 Task: Find connections with filter location Bānki with filter topic #engineeringwith filter profile language Potuguese with filter current company Jubilant Pharmova Limited with filter school Asian College of Teachers- Corporate with filter industry Climate Technology Product Manufacturing with filter service category Customer Support with filter keywords title Plumber
Action: Mouse moved to (599, 80)
Screenshot: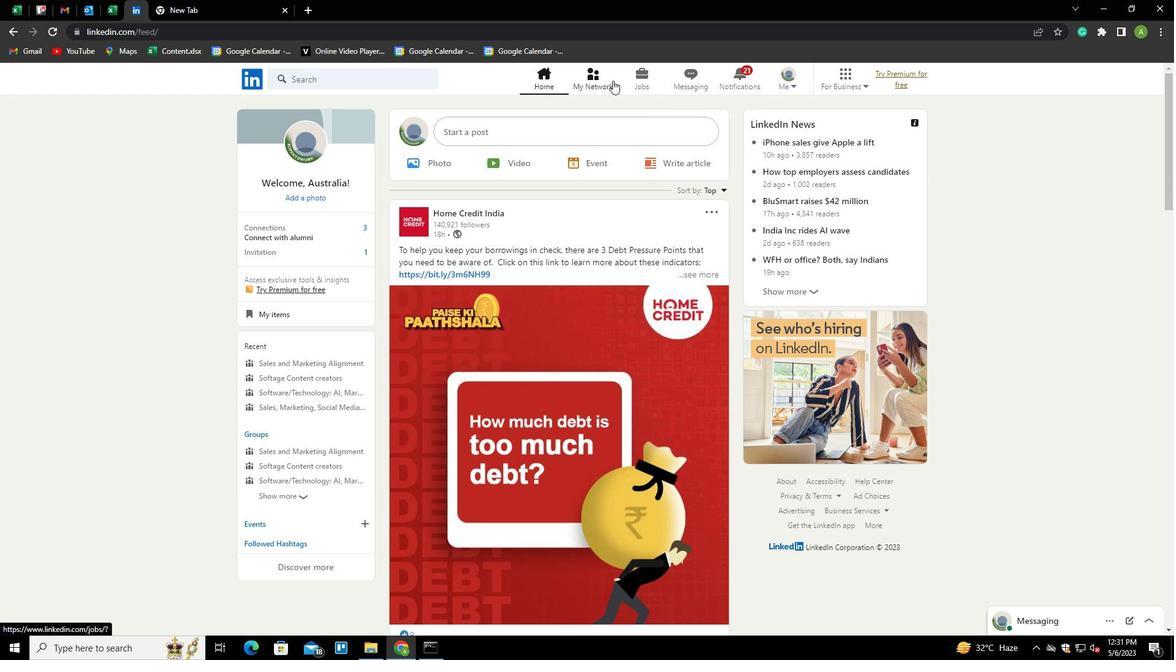 
Action: Mouse pressed left at (599, 80)
Screenshot: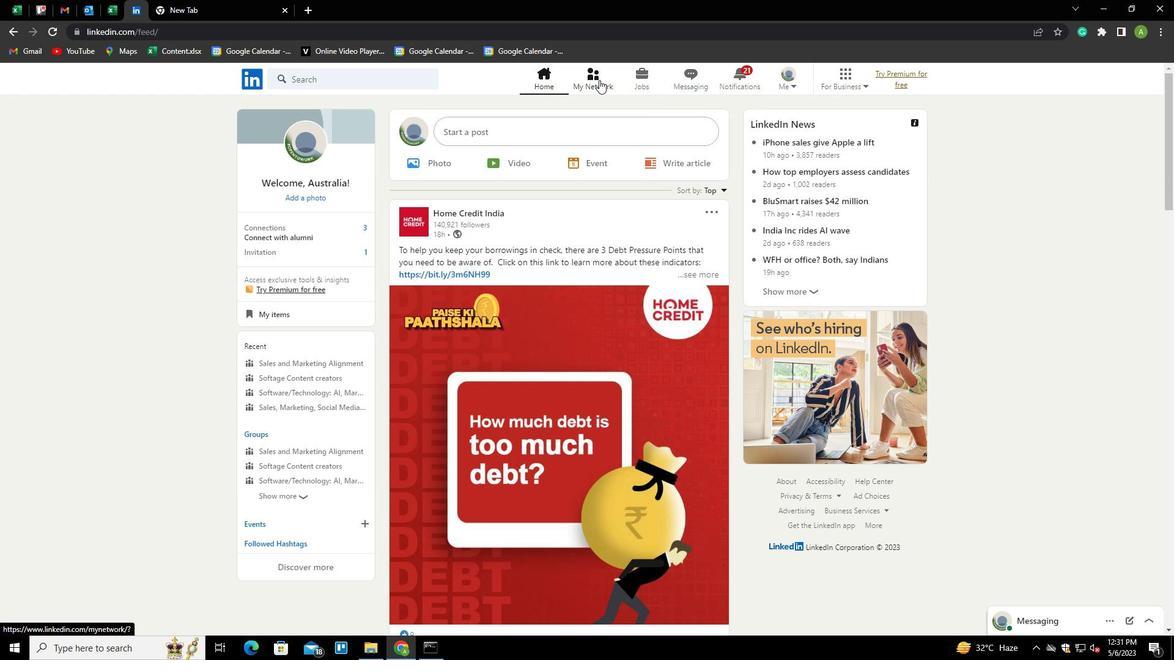 
Action: Mouse moved to (326, 149)
Screenshot: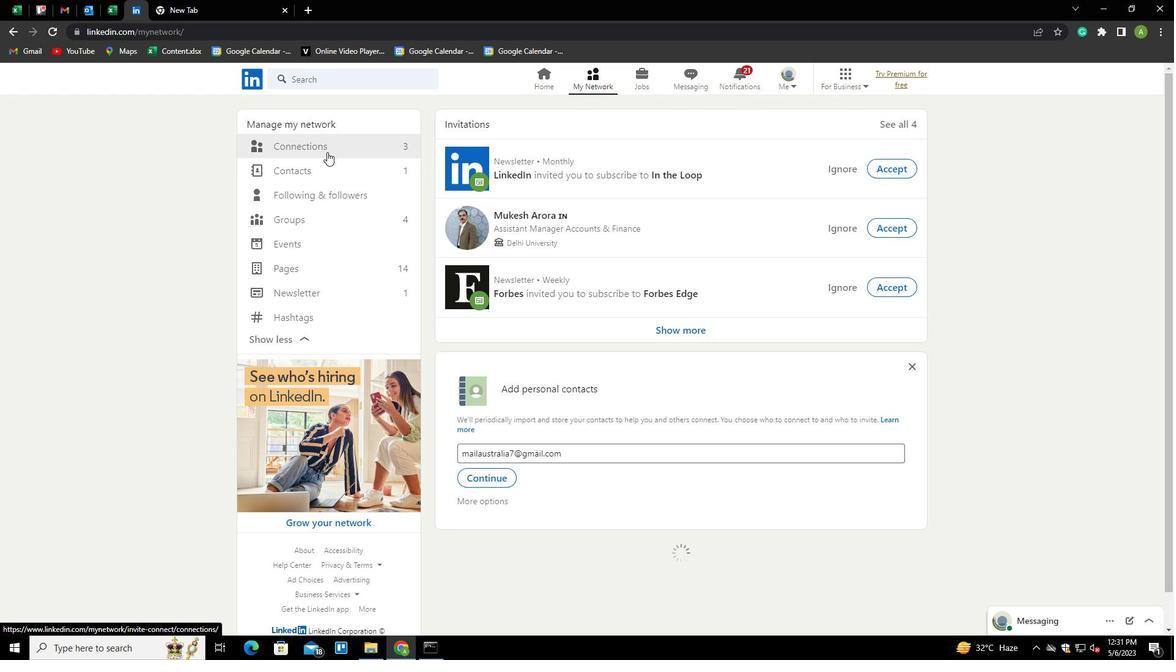 
Action: Mouse pressed left at (326, 149)
Screenshot: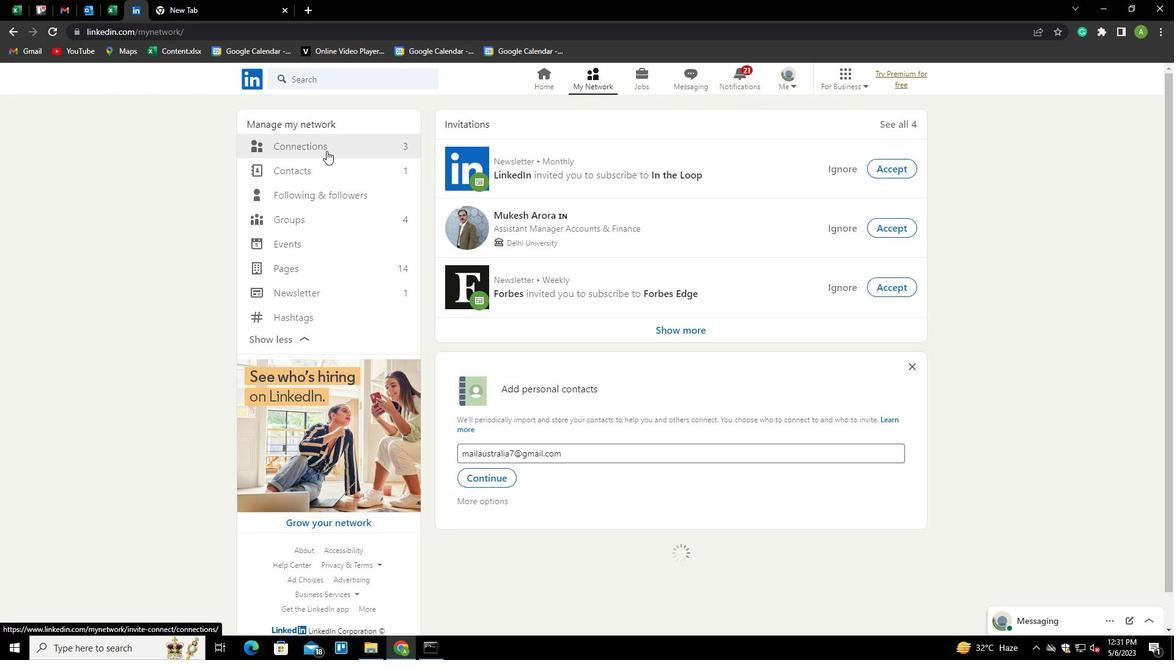 
Action: Mouse moved to (663, 144)
Screenshot: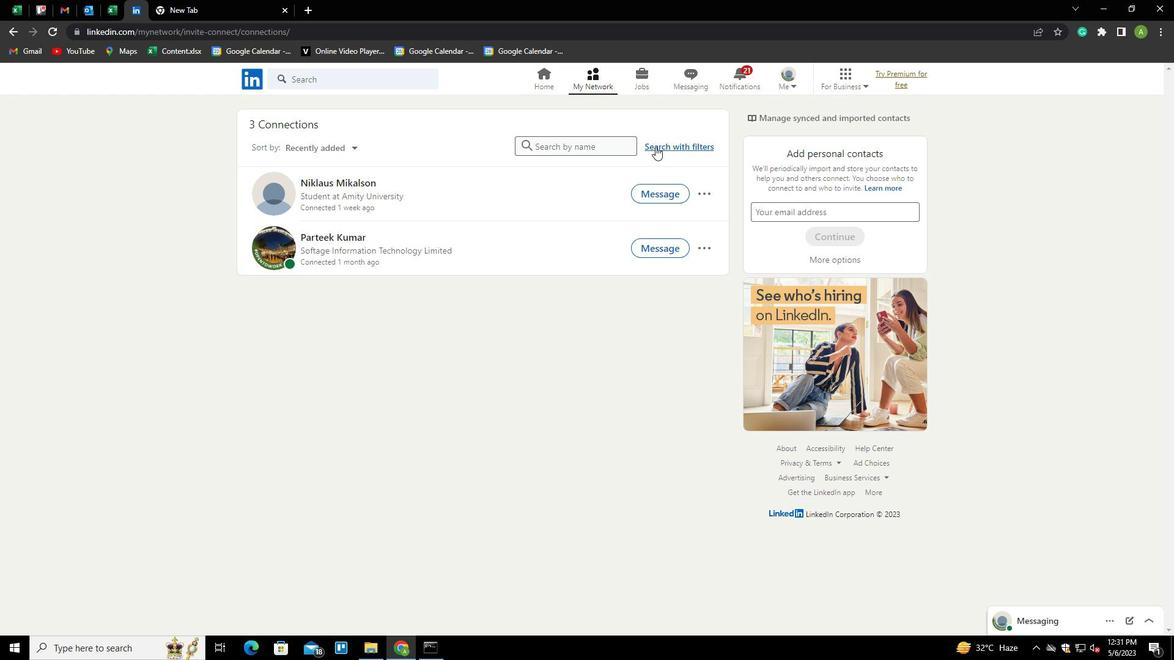 
Action: Mouse pressed left at (663, 144)
Screenshot: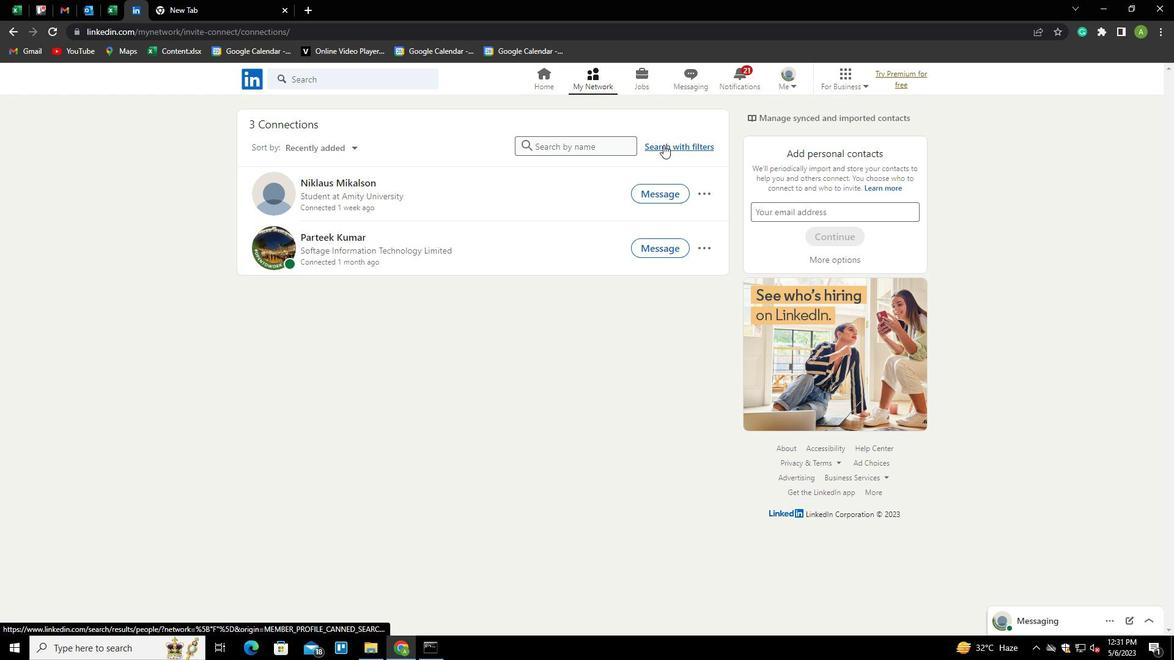 
Action: Mouse moved to (615, 112)
Screenshot: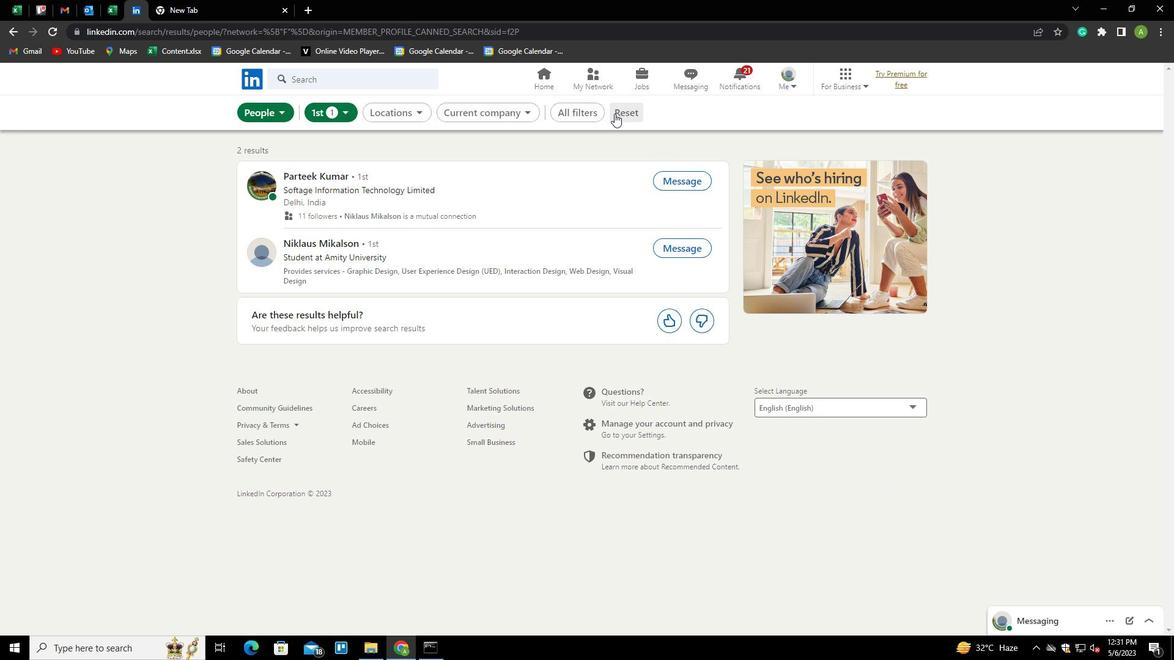
Action: Mouse pressed left at (615, 112)
Screenshot: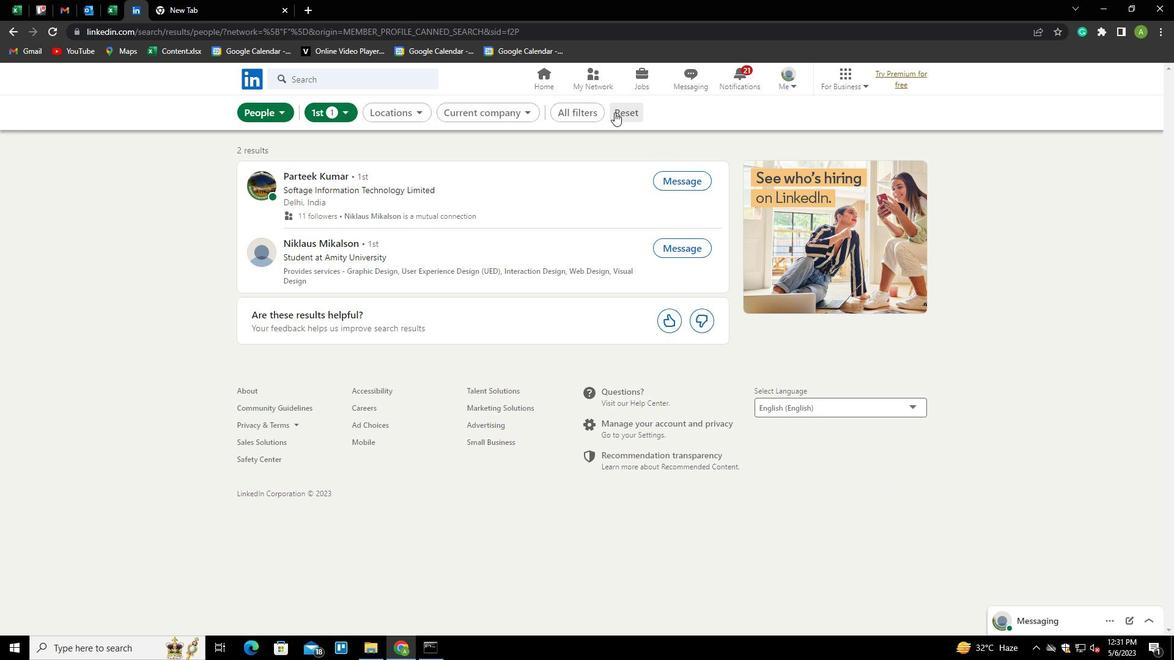 
Action: Mouse moved to (597, 110)
Screenshot: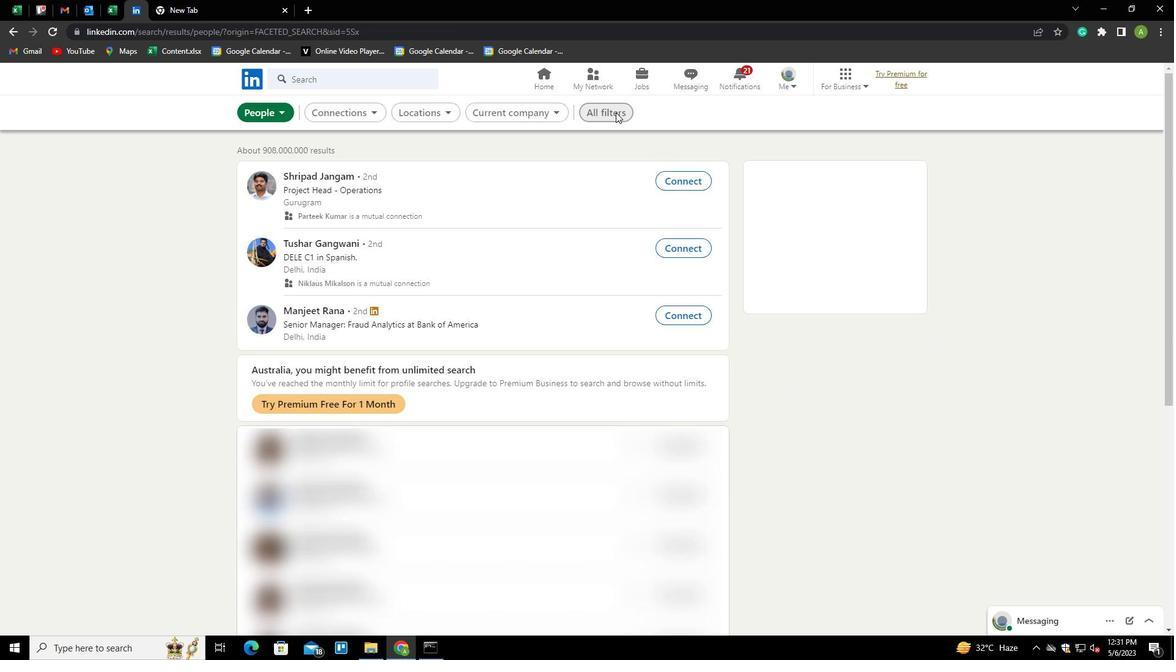 
Action: Mouse pressed left at (597, 110)
Screenshot: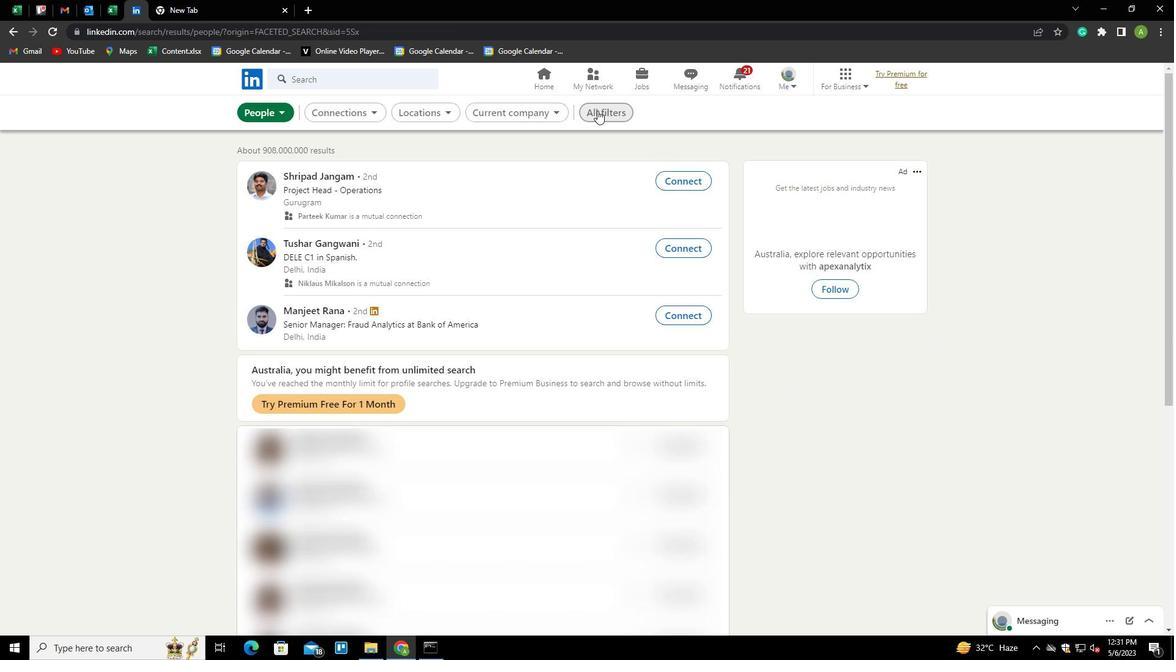
Action: Mouse moved to (895, 297)
Screenshot: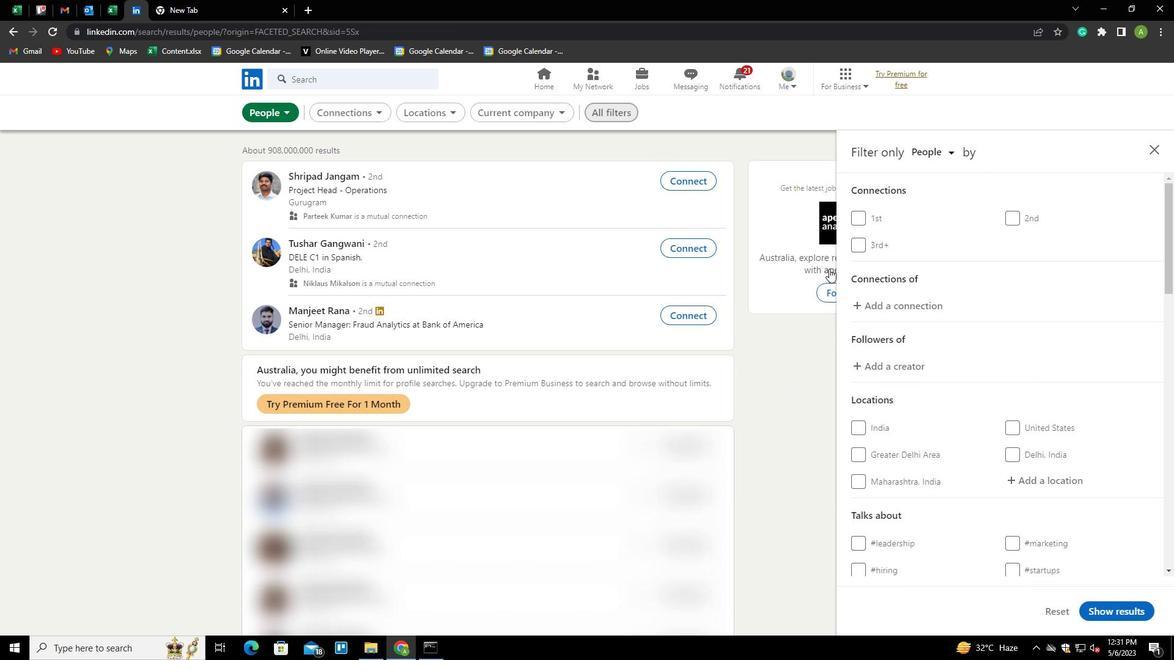 
Action: Mouse scrolled (895, 297) with delta (0, 0)
Screenshot: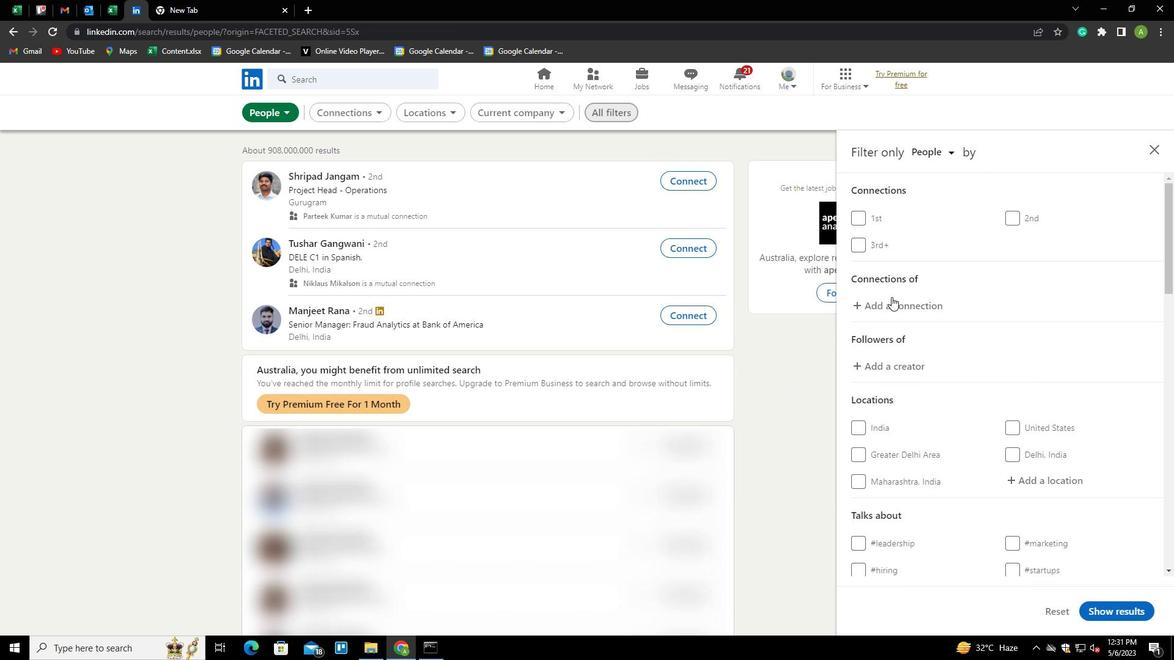 
Action: Mouse scrolled (895, 297) with delta (0, 0)
Screenshot: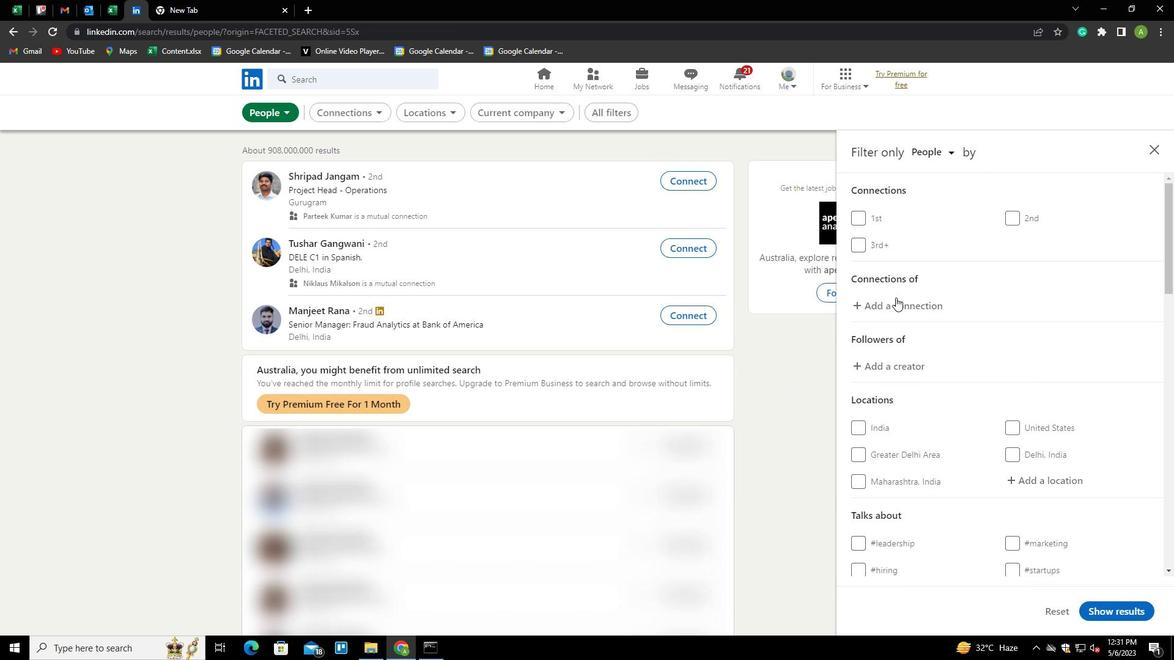 
Action: Mouse moved to (1024, 360)
Screenshot: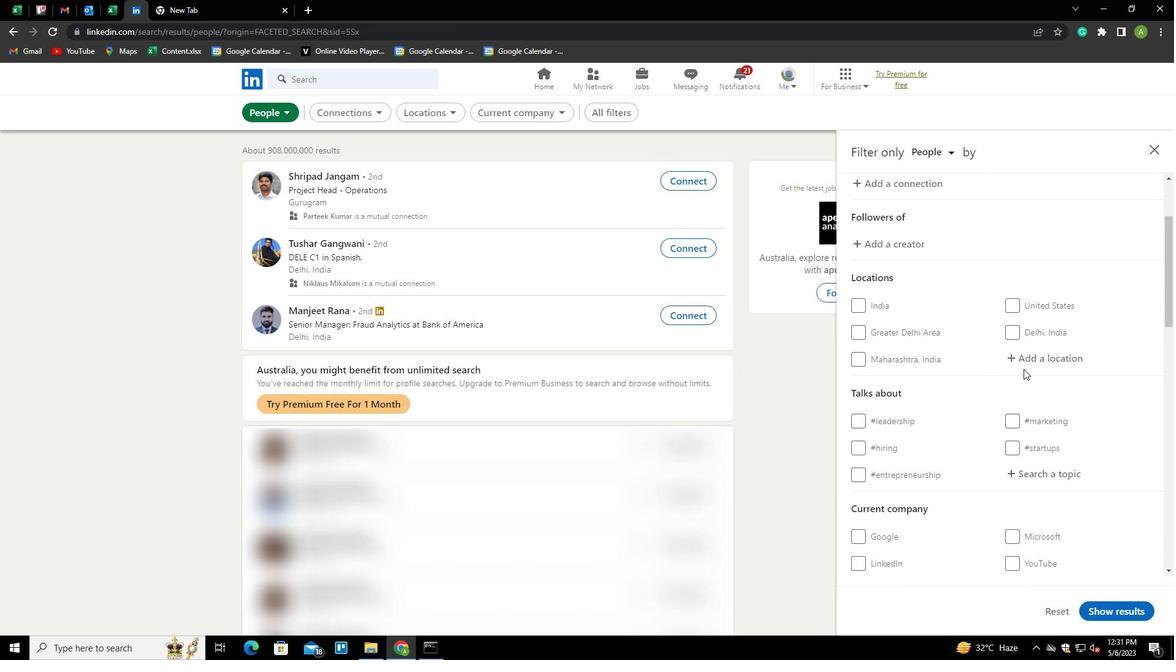 
Action: Mouse pressed left at (1024, 360)
Screenshot: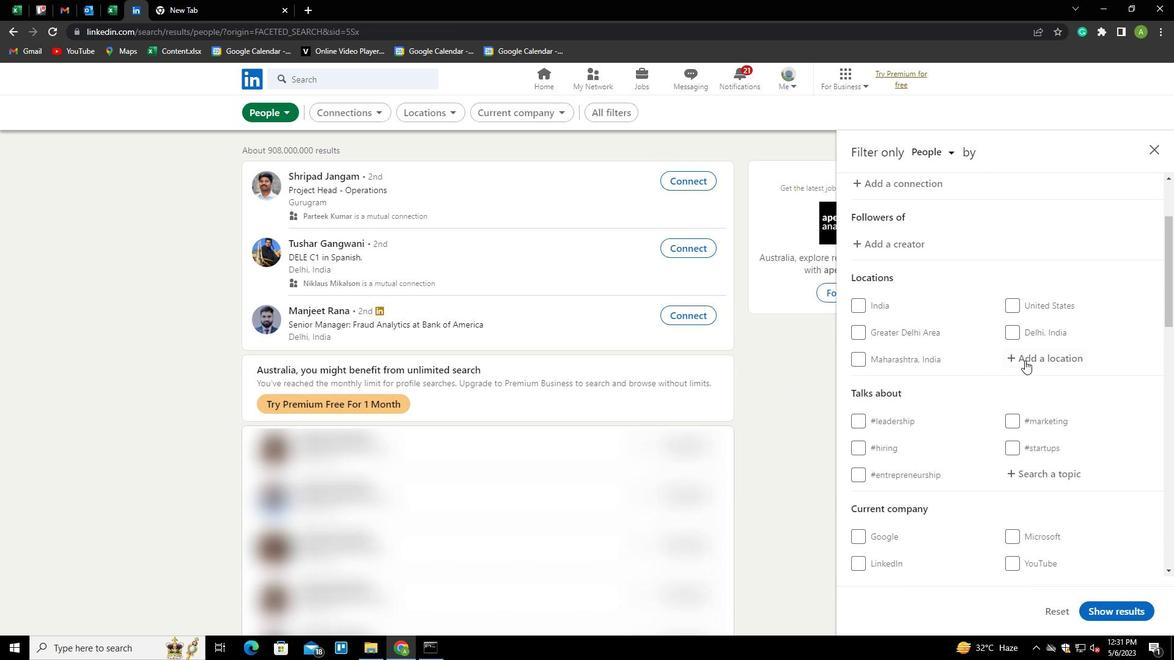 
Action: Mouse moved to (1053, 321)
Screenshot: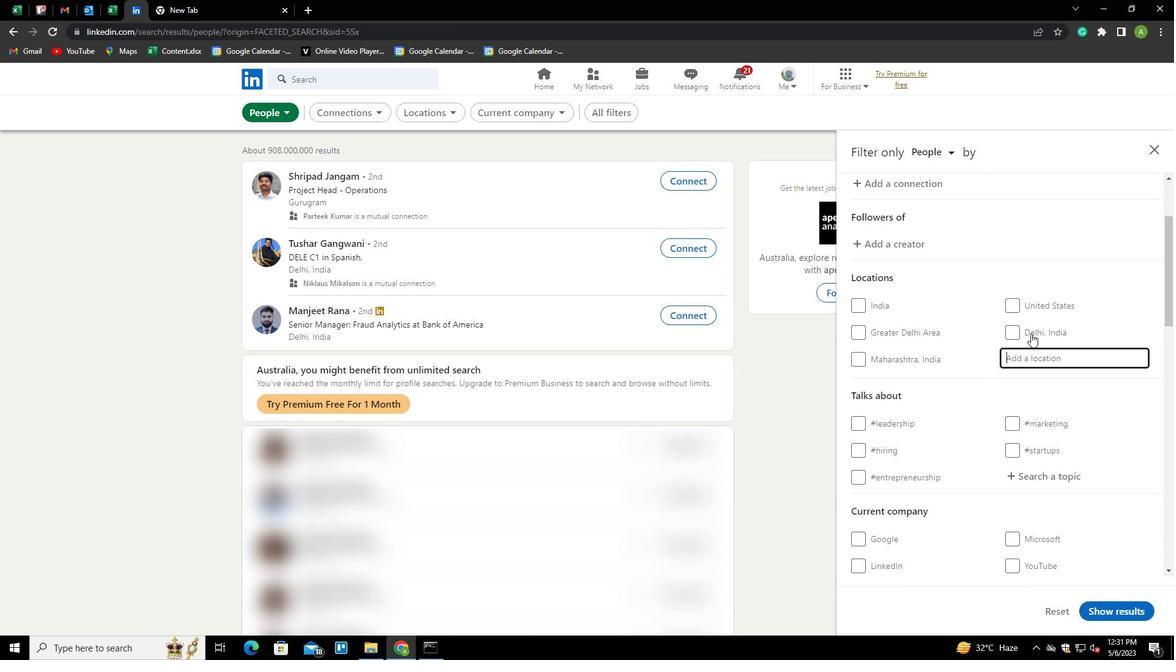
Action: Key pressed <Key.shift>BANKI<Key.down><Key.enter>
Screenshot: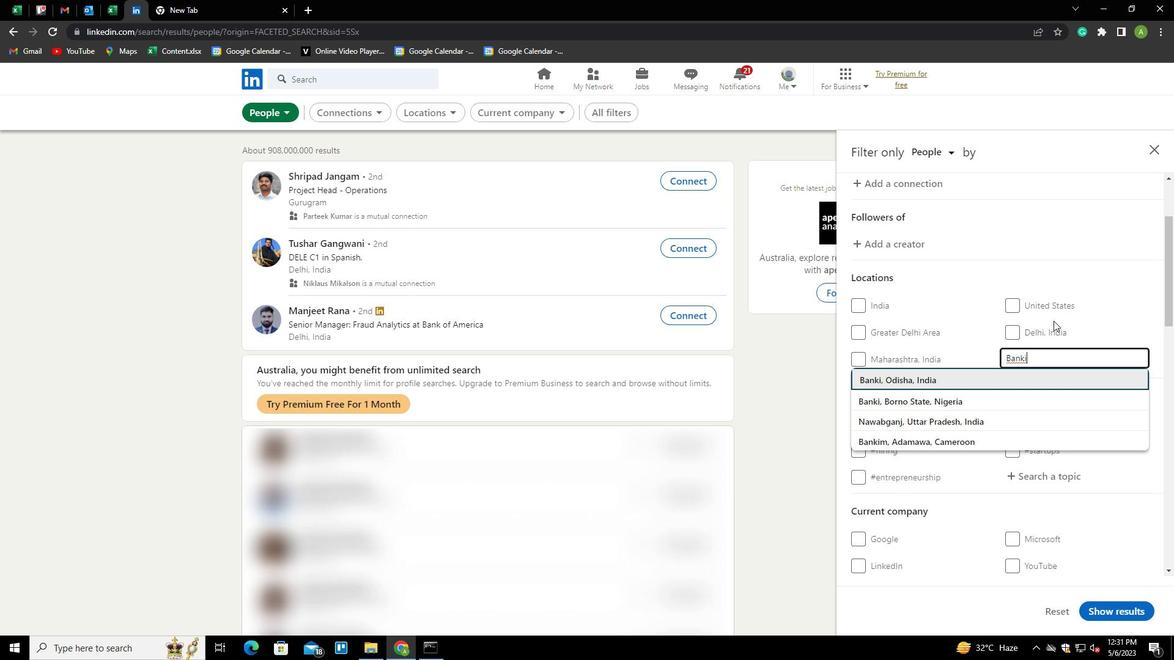 
Action: Mouse scrolled (1053, 320) with delta (0, 0)
Screenshot: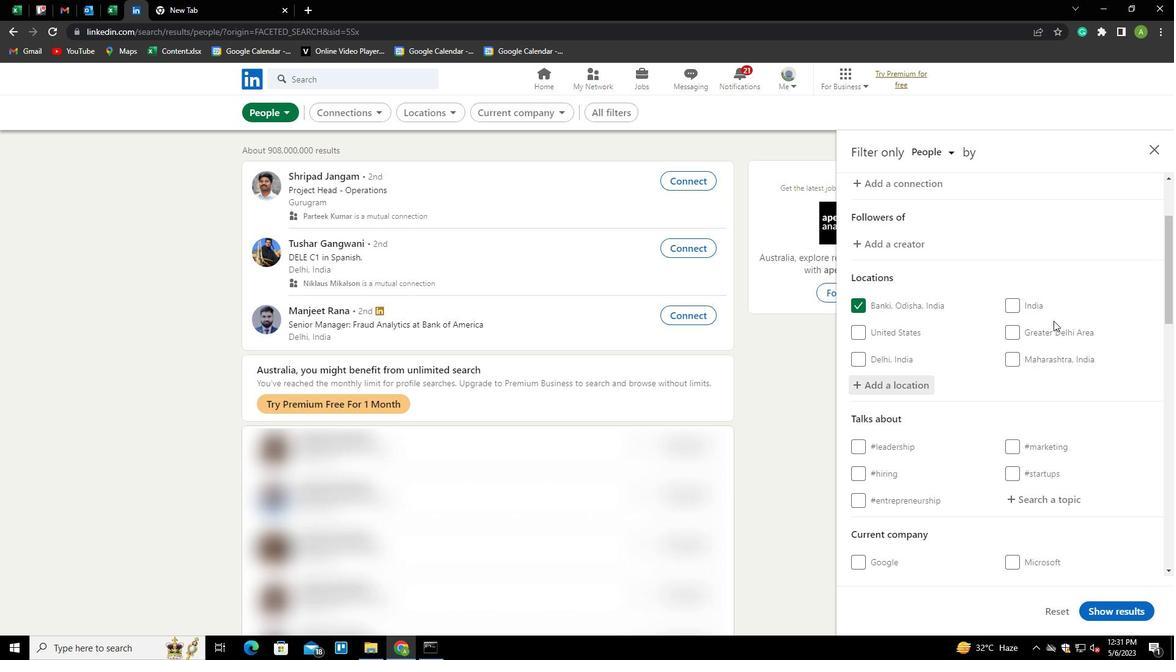 
Action: Mouse scrolled (1053, 320) with delta (0, 0)
Screenshot: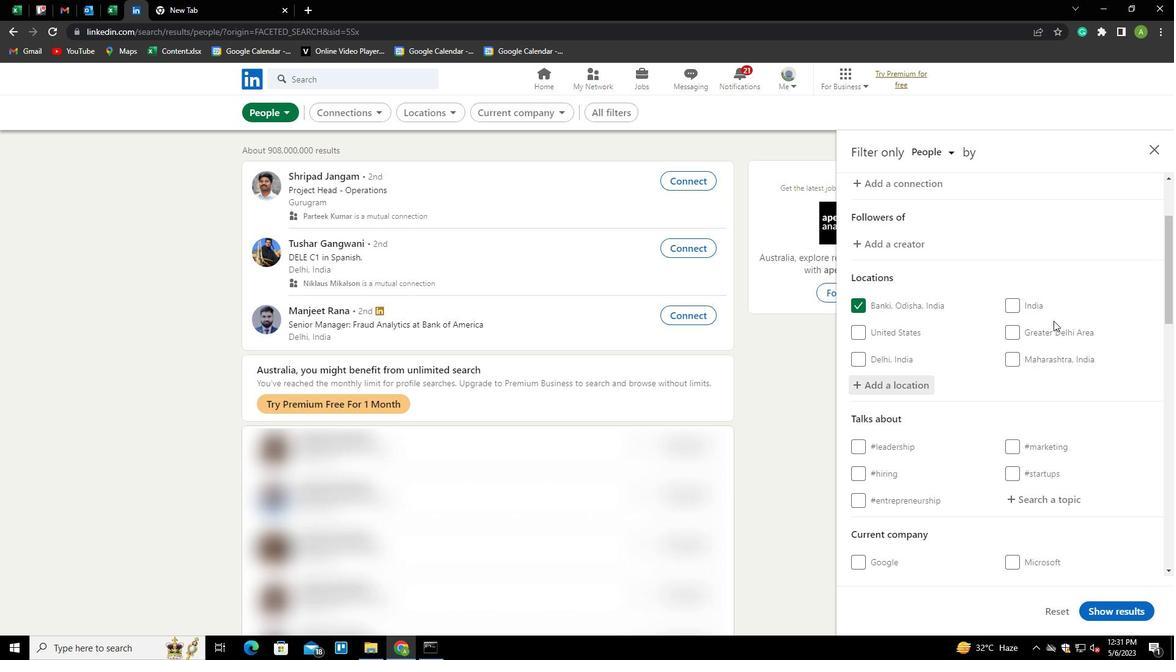 
Action: Mouse moved to (1032, 379)
Screenshot: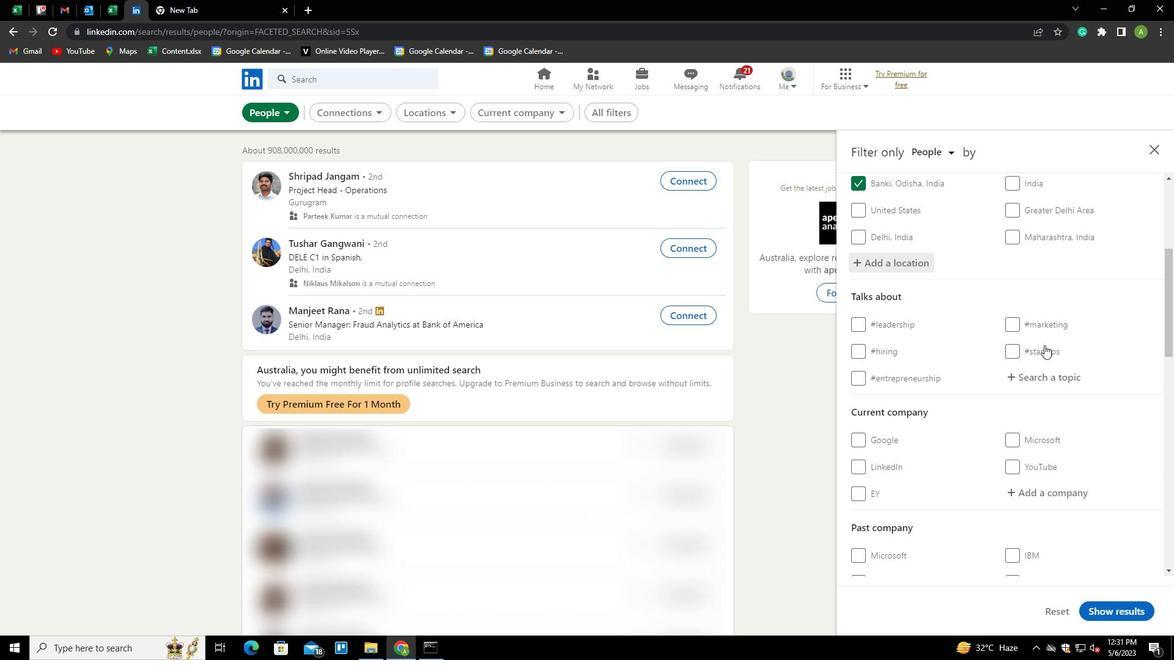 
Action: Mouse pressed left at (1032, 379)
Screenshot: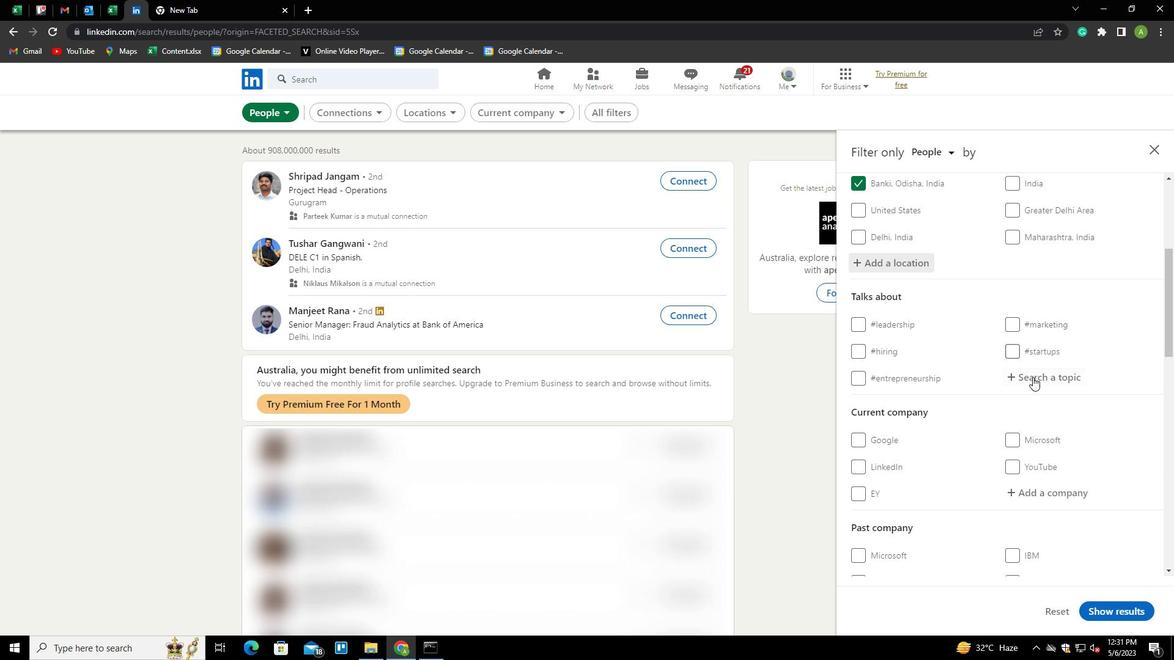 
Action: Mouse moved to (1036, 375)
Screenshot: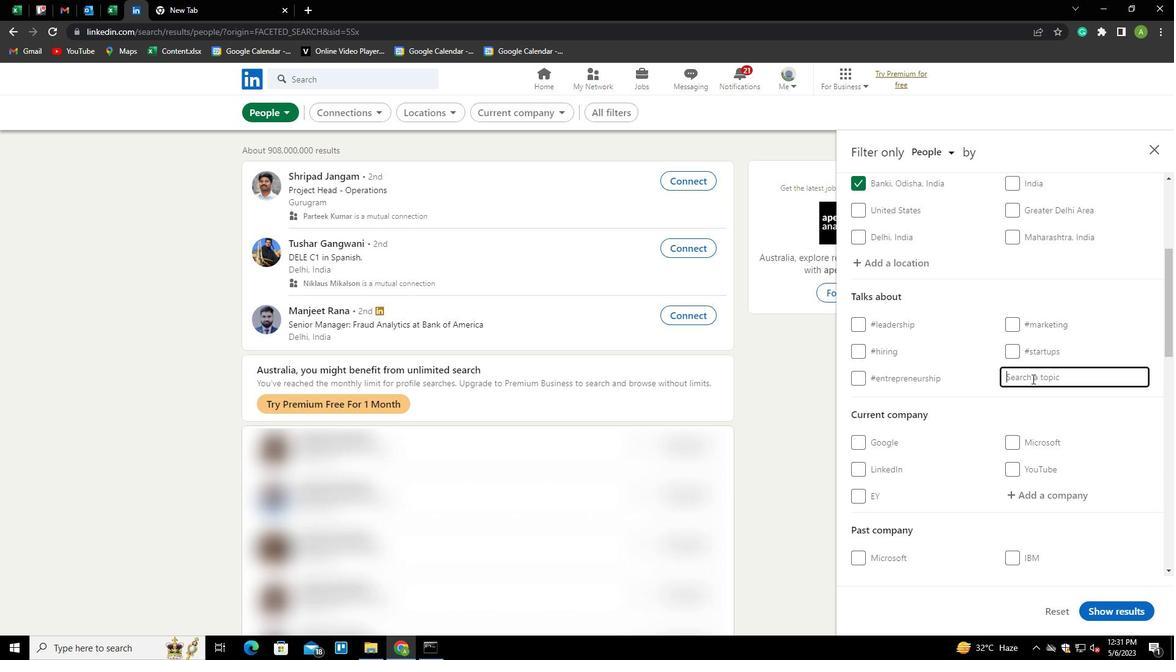 
Action: Key pressed <Key.shift>ENGINEERING<Key.down><Key.enter>
Screenshot: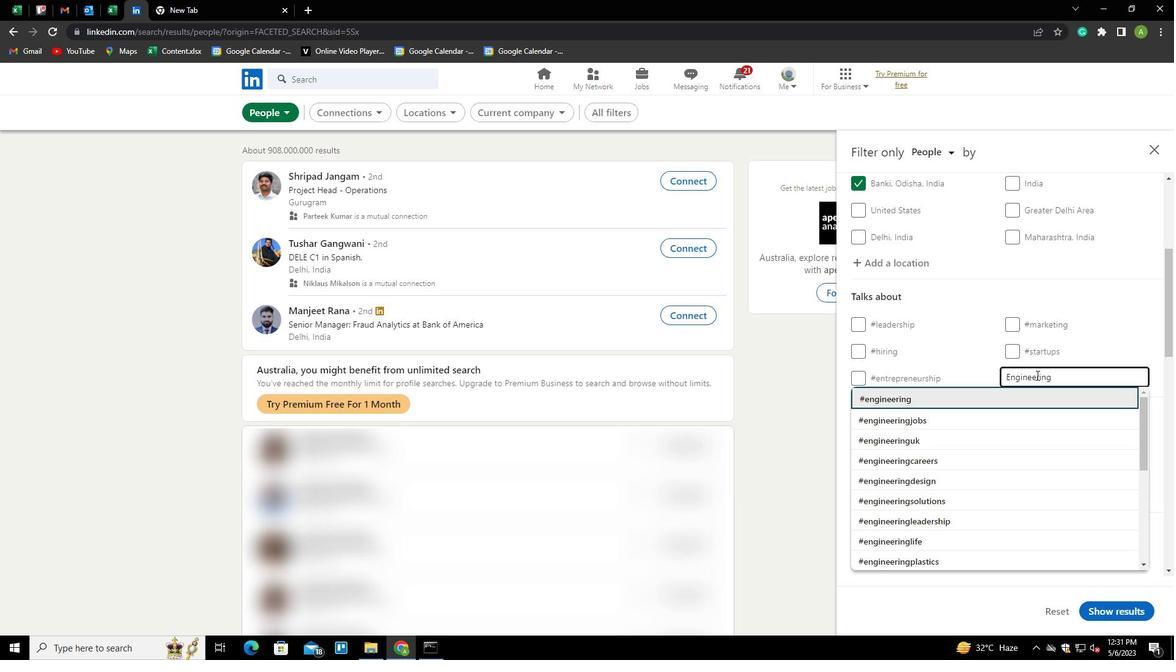 
Action: Mouse scrolled (1036, 374) with delta (0, 0)
Screenshot: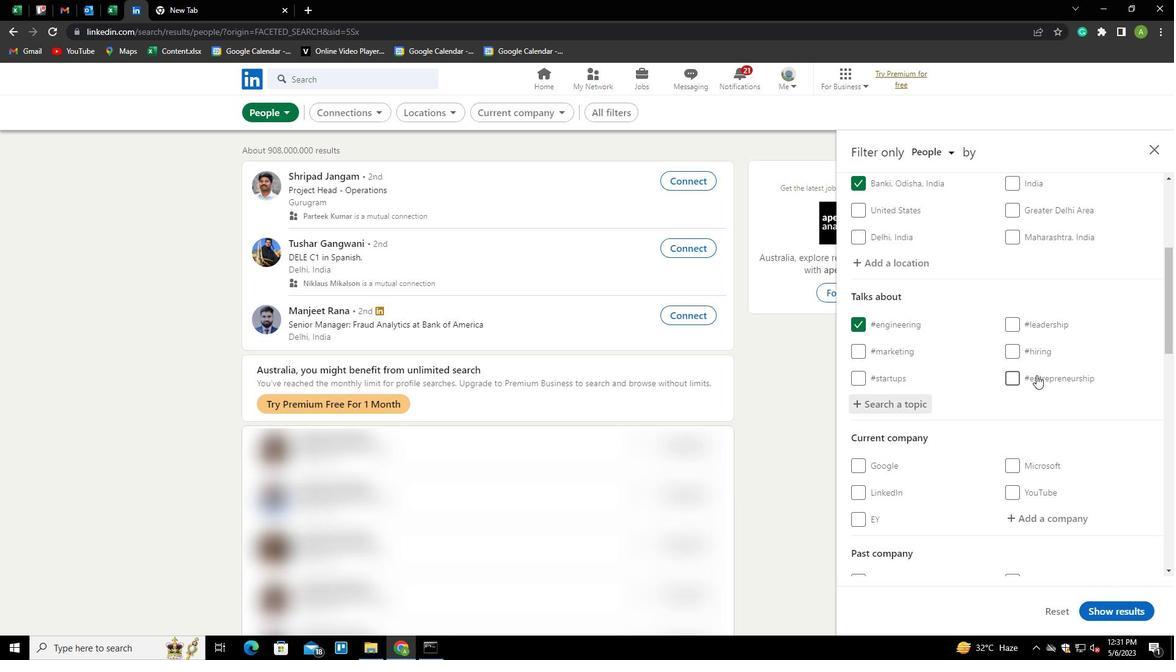 
Action: Mouse scrolled (1036, 374) with delta (0, 0)
Screenshot: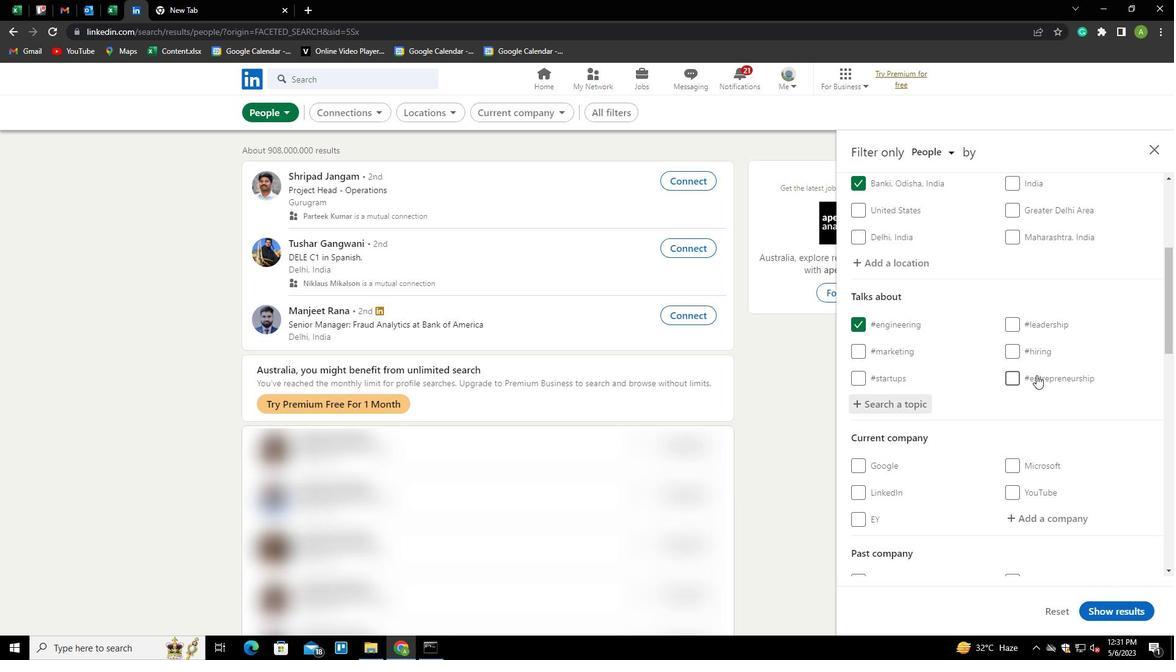 
Action: Mouse moved to (1037, 375)
Screenshot: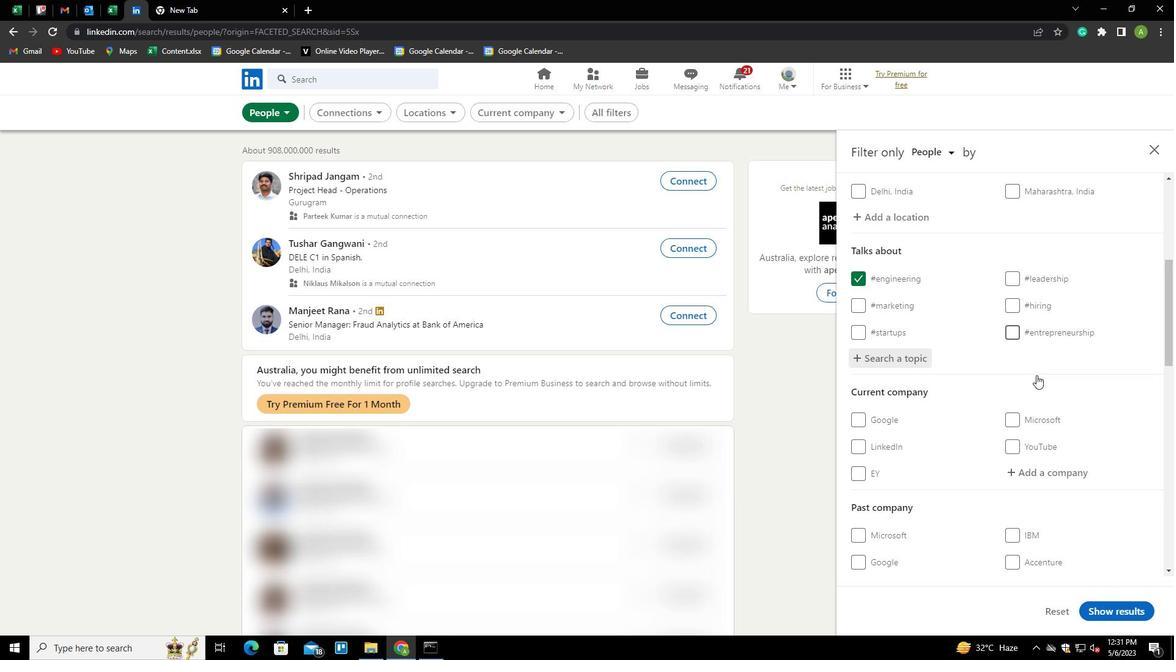 
Action: Mouse scrolled (1037, 374) with delta (0, 0)
Screenshot: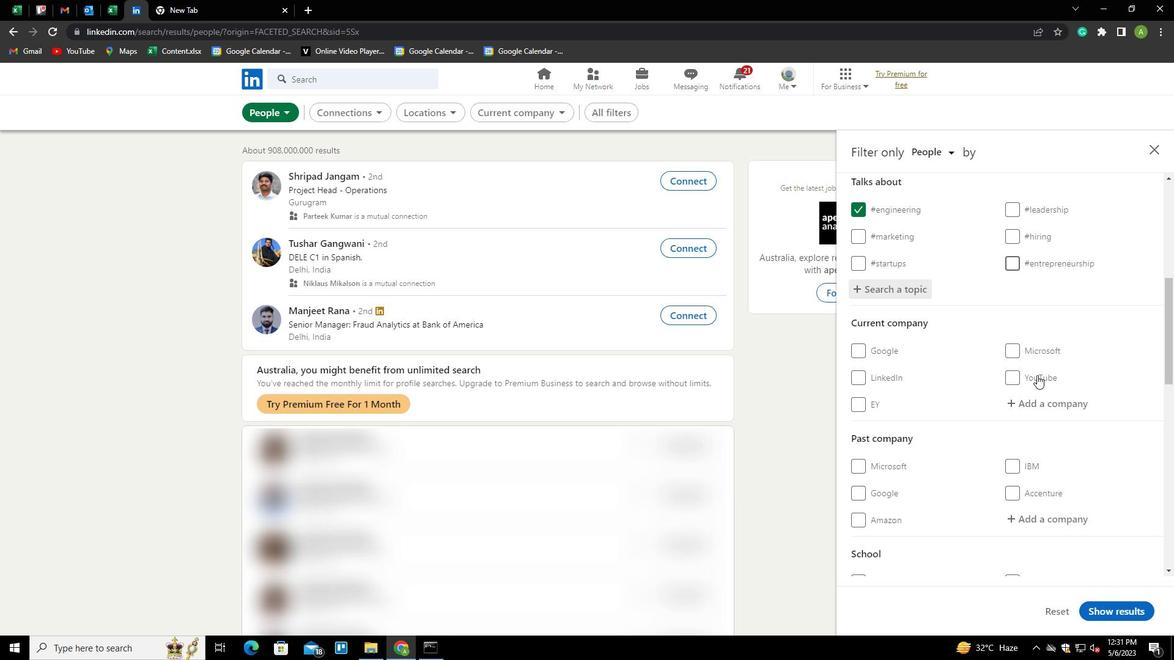 
Action: Mouse scrolled (1037, 374) with delta (0, 0)
Screenshot: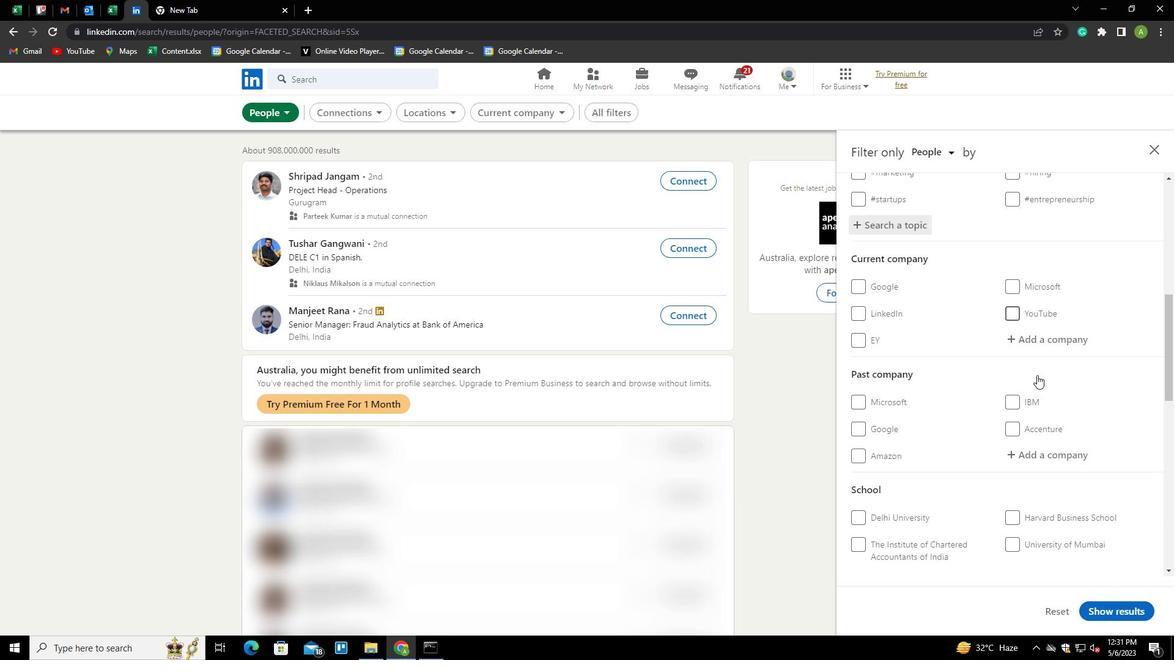 
Action: Mouse scrolled (1037, 374) with delta (0, 0)
Screenshot: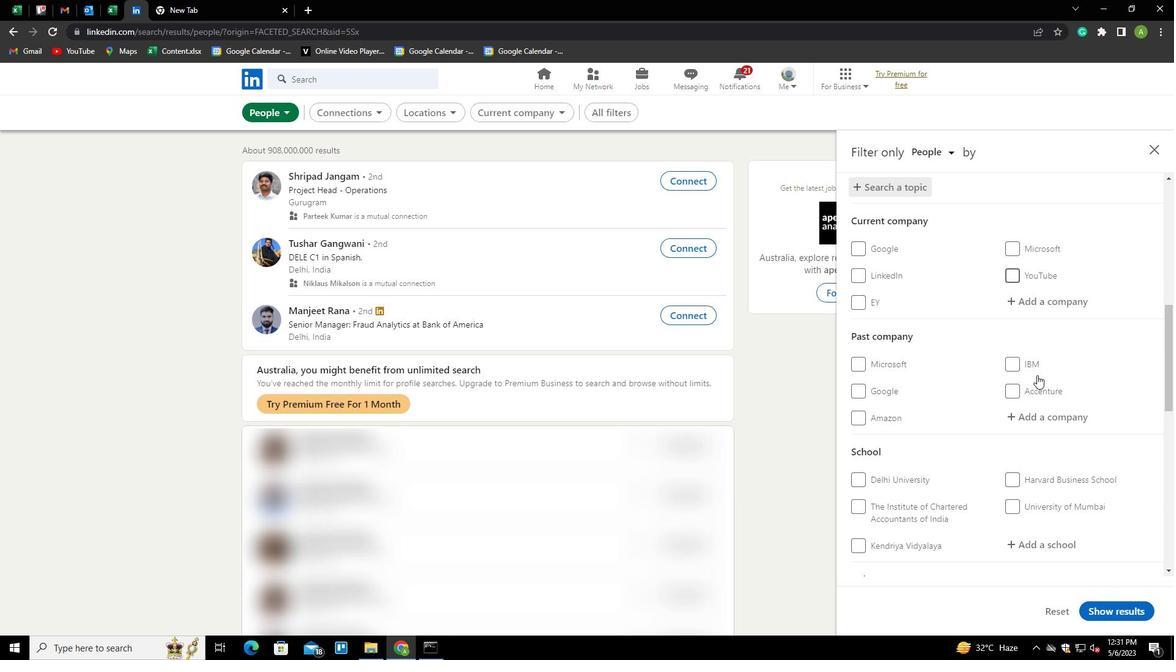 
Action: Mouse scrolled (1037, 374) with delta (0, 0)
Screenshot: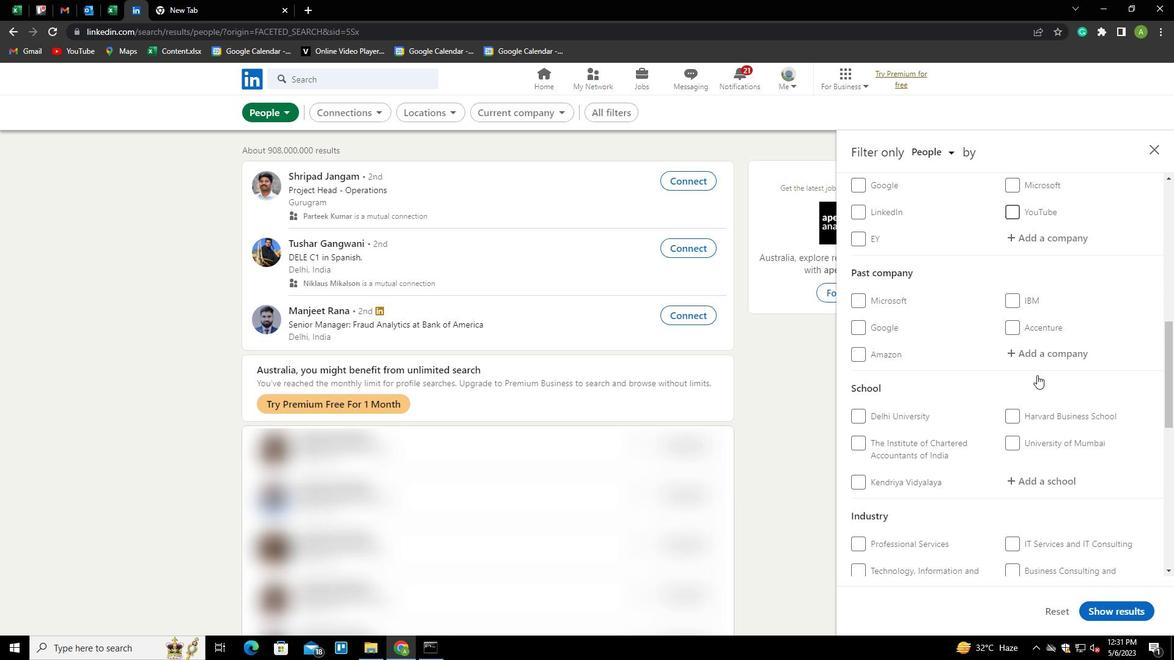 
Action: Mouse scrolled (1037, 374) with delta (0, 0)
Screenshot: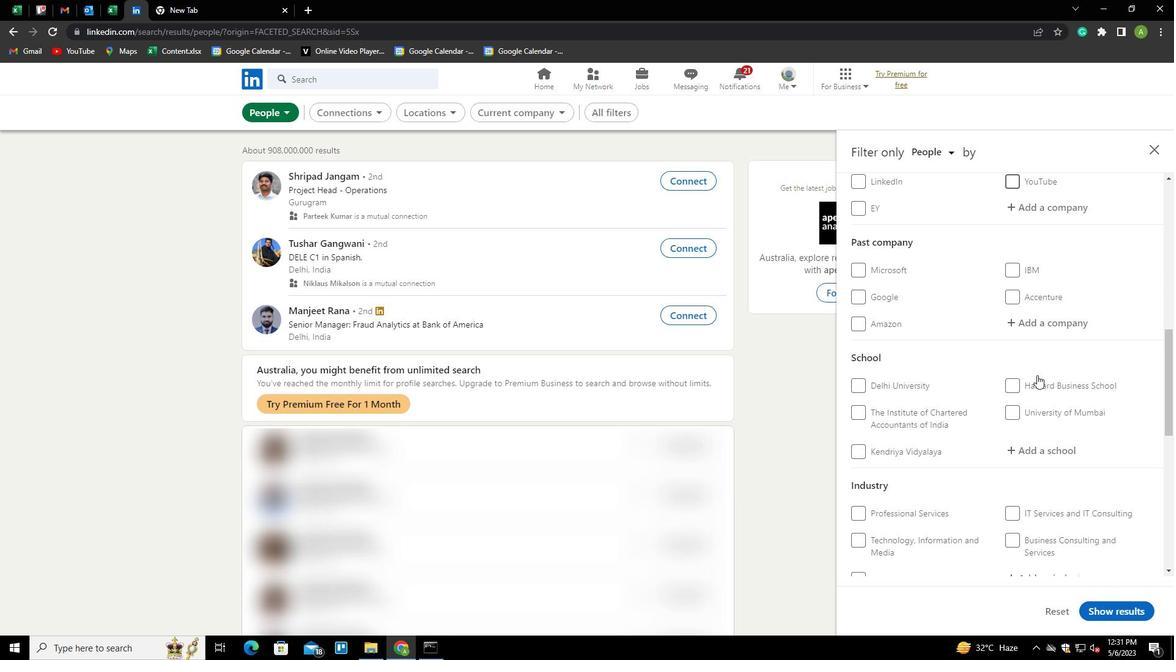 
Action: Mouse scrolled (1037, 374) with delta (0, 0)
Screenshot: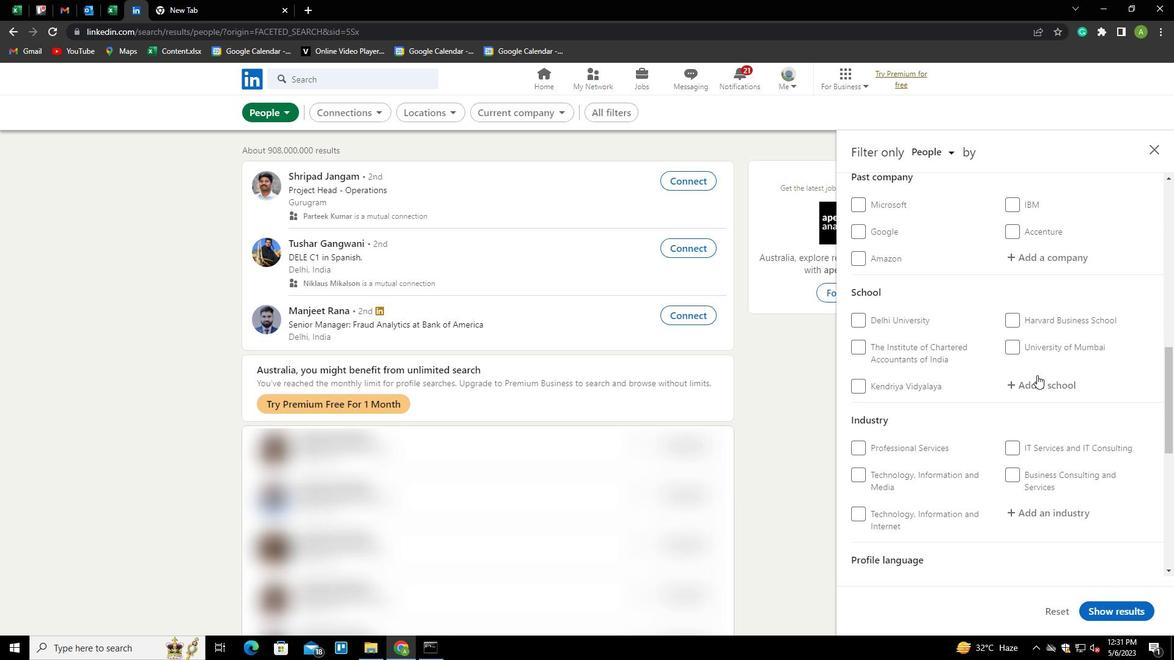 
Action: Mouse moved to (1017, 503)
Screenshot: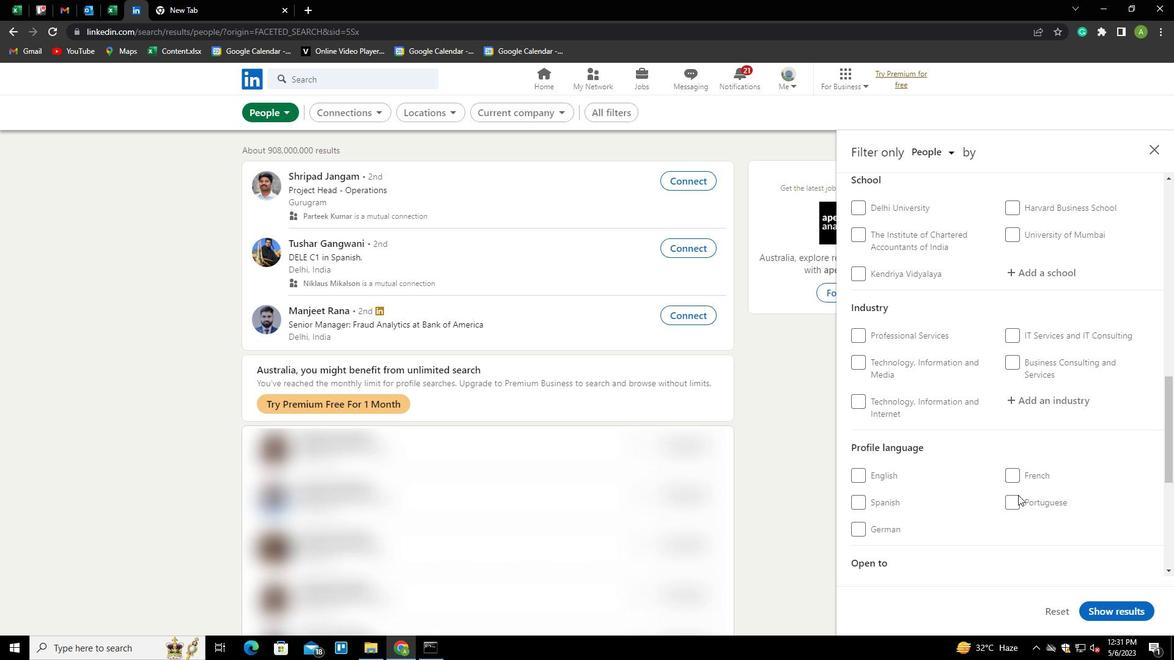 
Action: Mouse pressed left at (1017, 503)
Screenshot: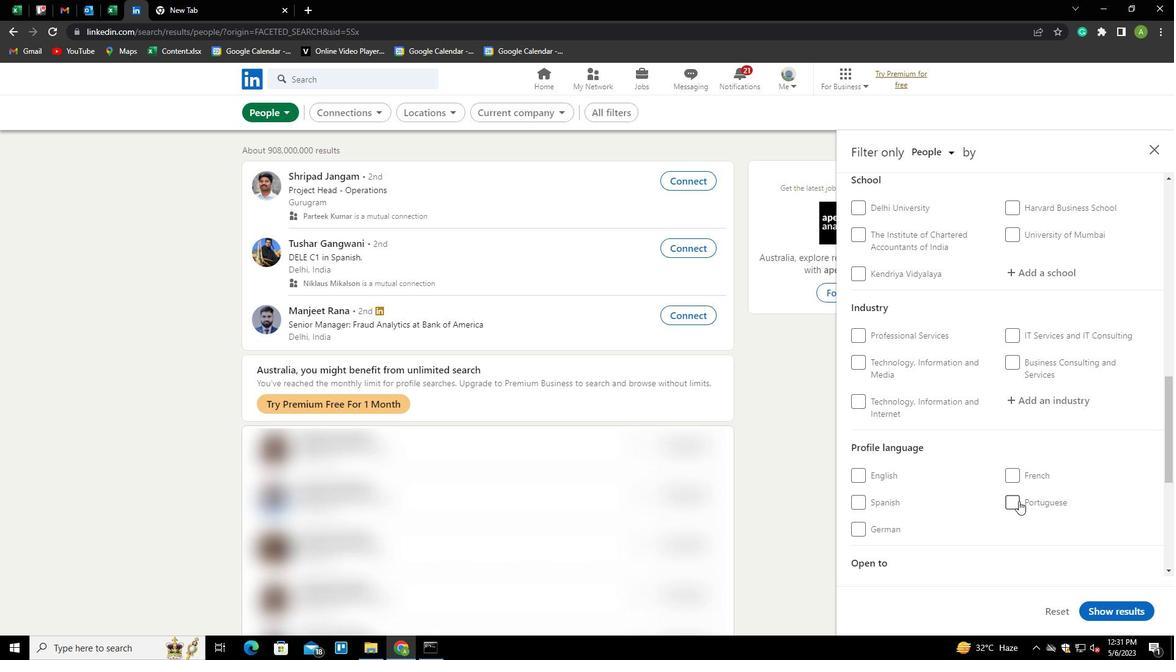 
Action: Mouse moved to (1068, 458)
Screenshot: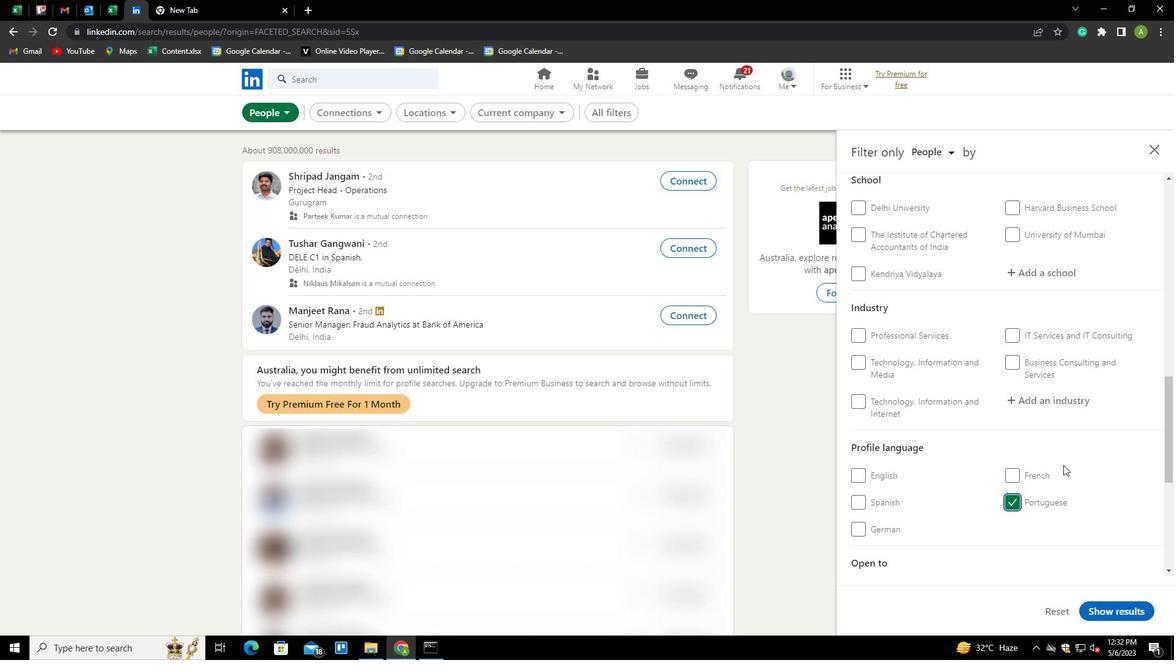 
Action: Mouse scrolled (1068, 458) with delta (0, 0)
Screenshot: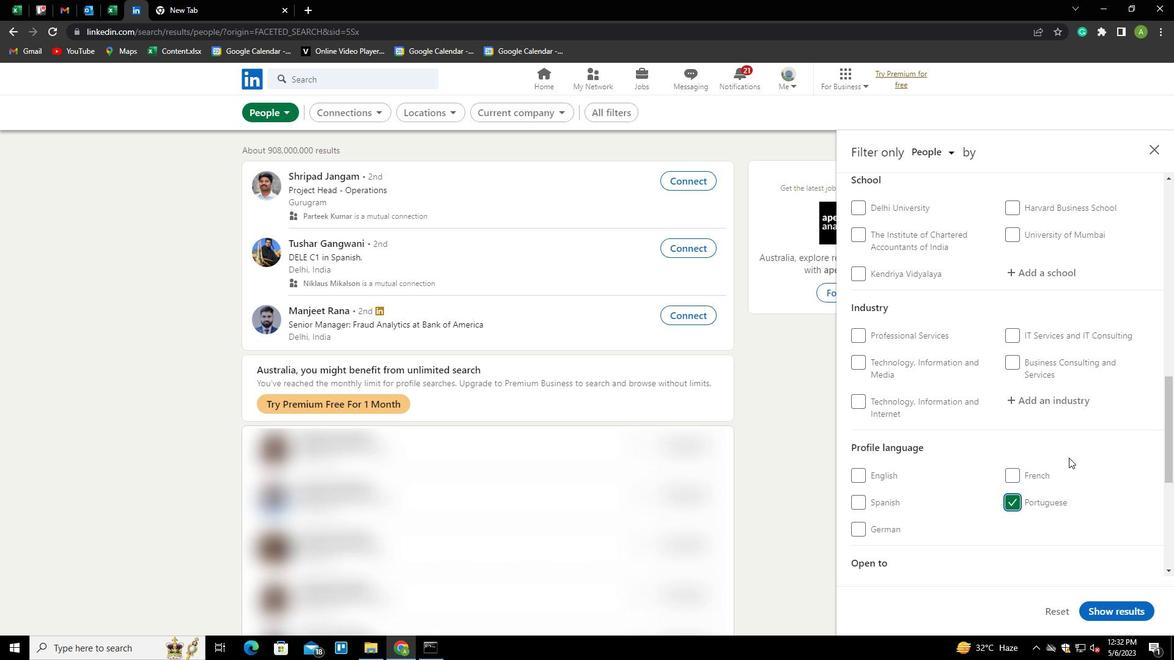 
Action: Mouse scrolled (1068, 458) with delta (0, 0)
Screenshot: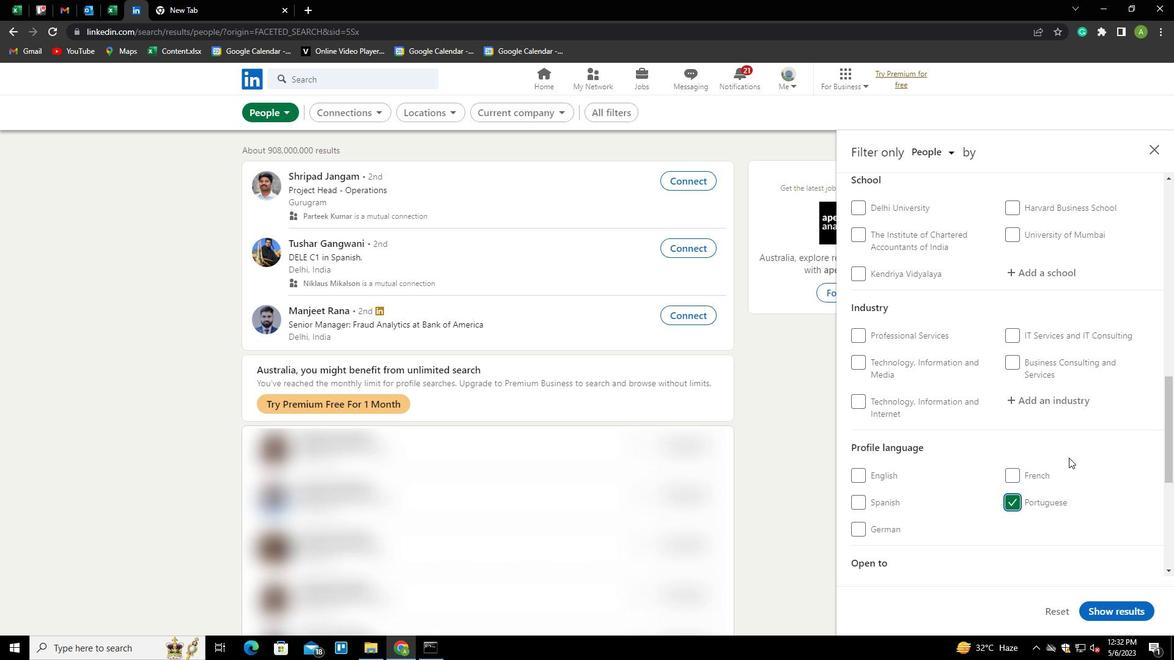 
Action: Mouse scrolled (1068, 458) with delta (0, 0)
Screenshot: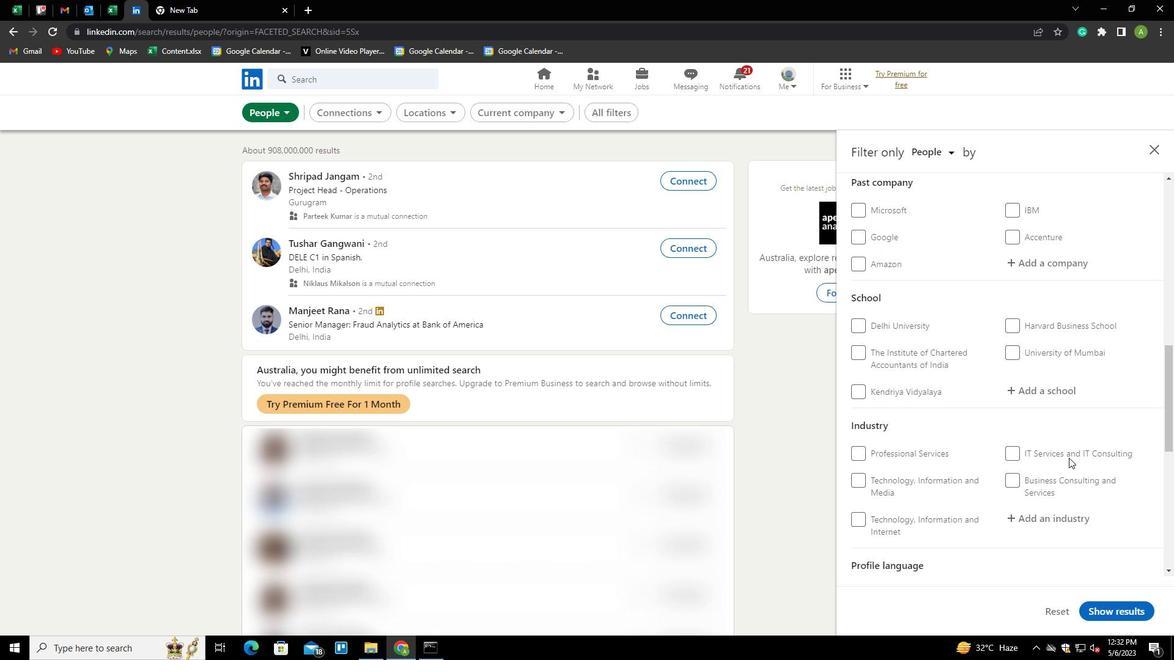 
Action: Mouse scrolled (1068, 458) with delta (0, 0)
Screenshot: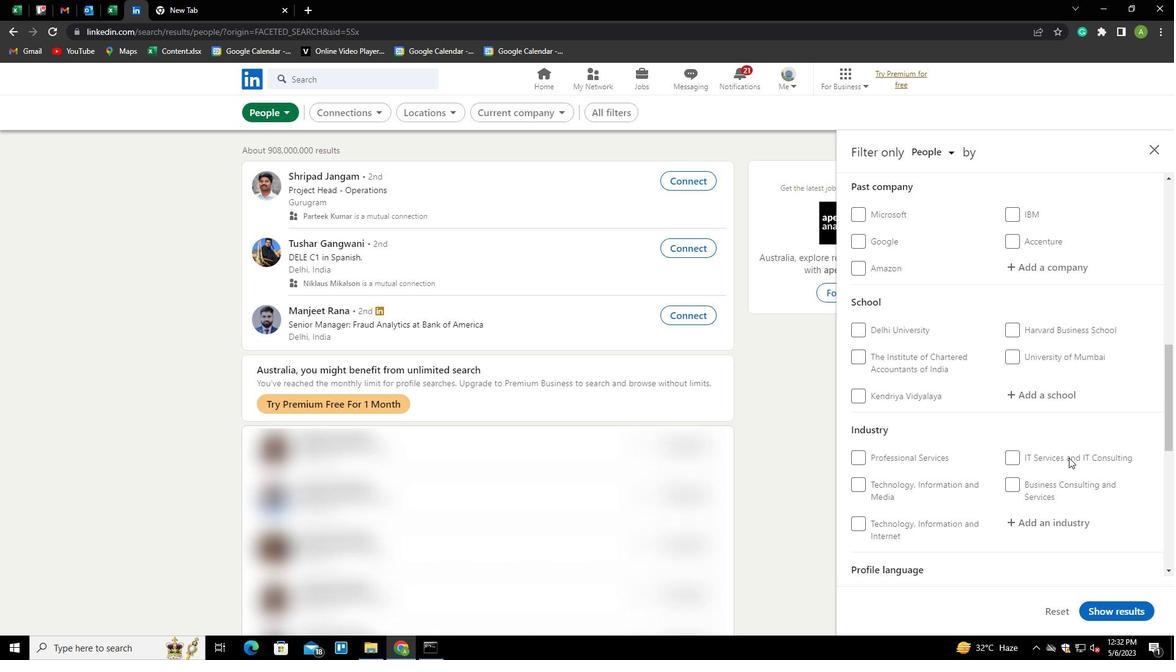 
Action: Mouse scrolled (1068, 458) with delta (0, 0)
Screenshot: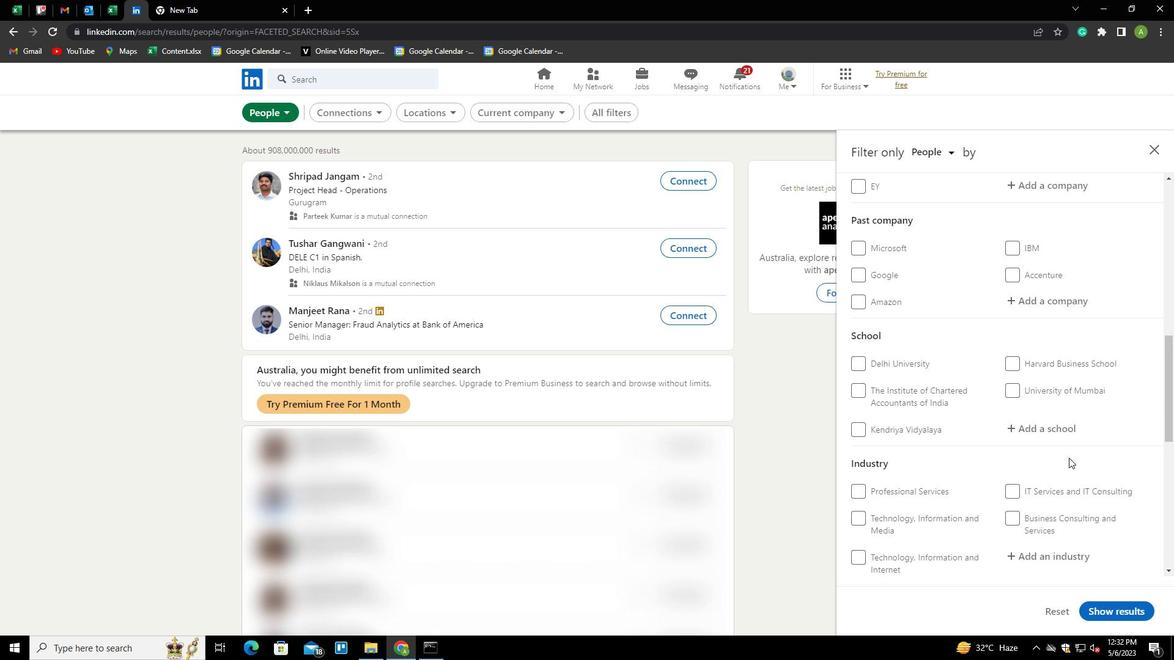 
Action: Mouse moved to (1037, 335)
Screenshot: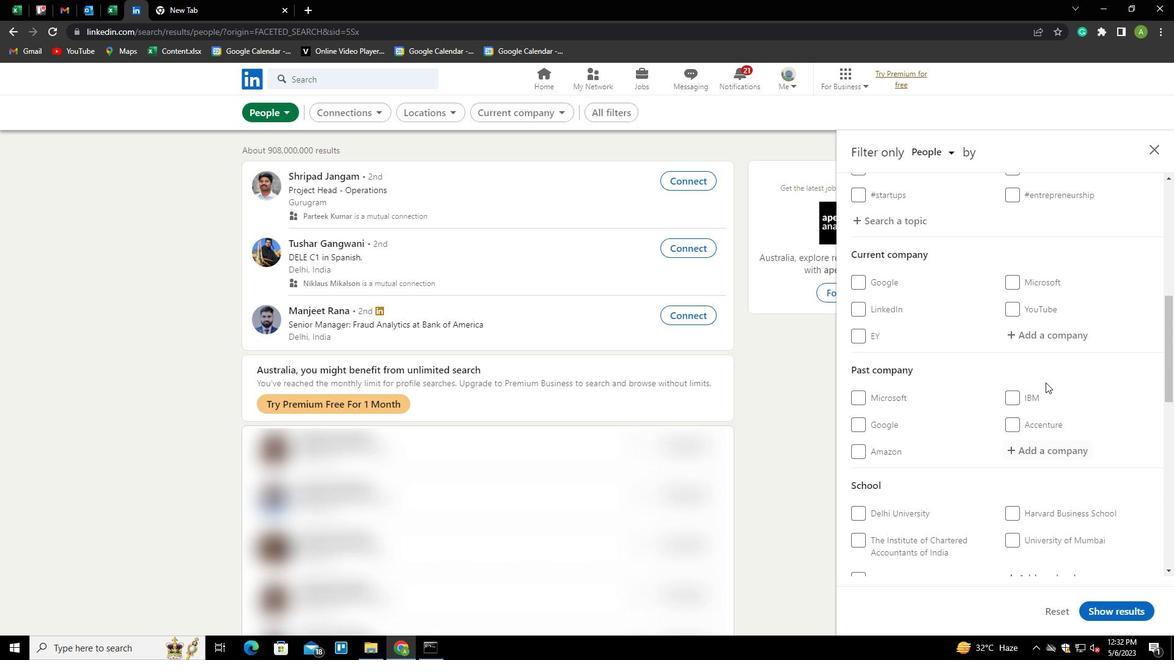 
Action: Mouse pressed left at (1037, 335)
Screenshot: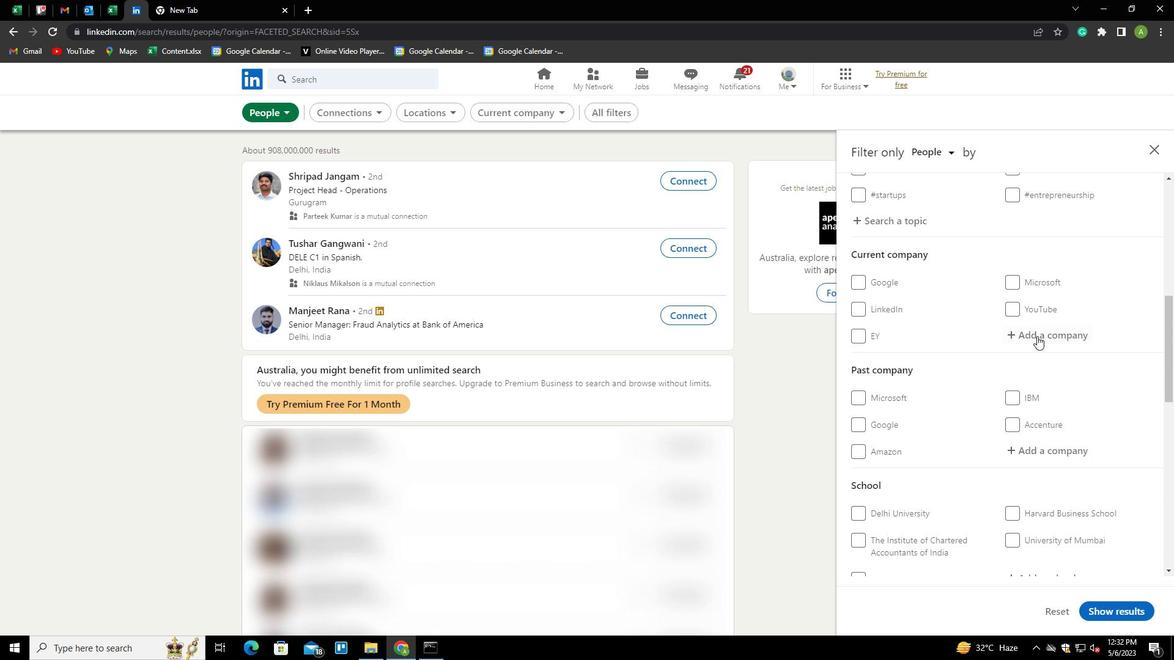 
Action: Mouse moved to (1041, 332)
Screenshot: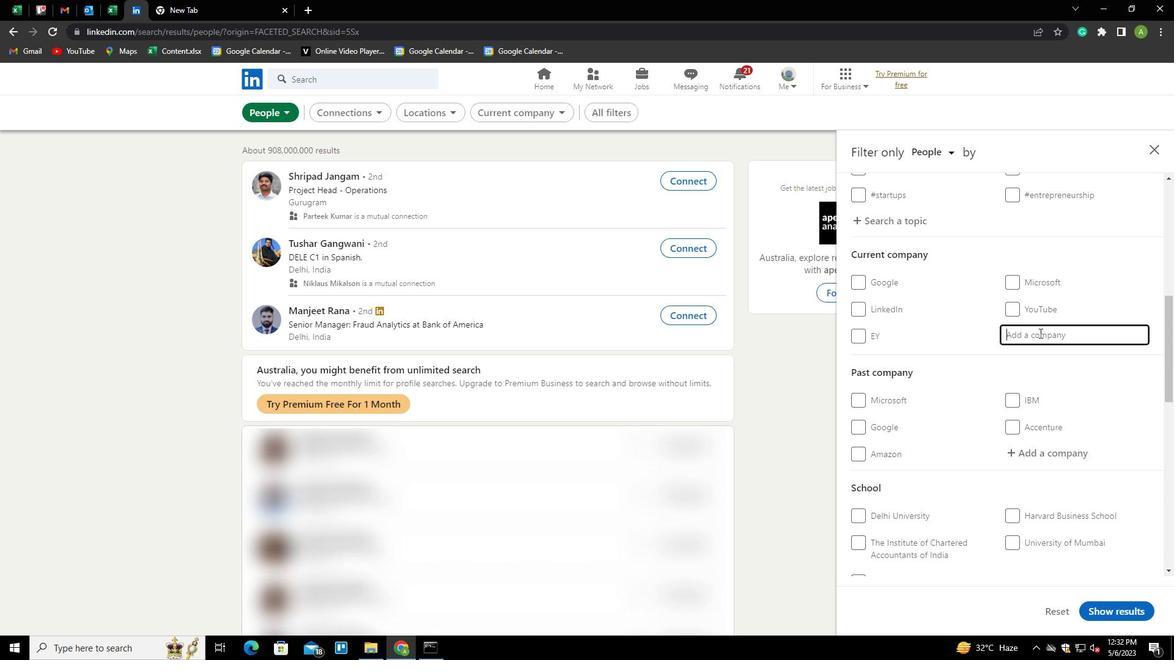 
Action: Key pressed <Key.shift>JUBILAND<Key.backspace>T<Key.space><Key.shift><Key.shift><Key.shift><Key.shift><Key.shift><Key.shift><Key.shift><Key.shift><Key.shift><Key.shift><Key.shift>PHARMA<Key.backspace>OVA<Key.shift><Key.shift><Key.shift><Key.shift><Key.shift><Key.shift><Key.shift><Key.shift><Key.shift><Key.shift><Key.shift><Key.shift><Key.shift><Key.shift><Key.shift><Key.shift><Key.shift><Key.shift><Key.shift><Key.shift><Key.shift><Key.shift><Key.space><Key.shift>LIMITED<Key.down><Key.enter>
Screenshot: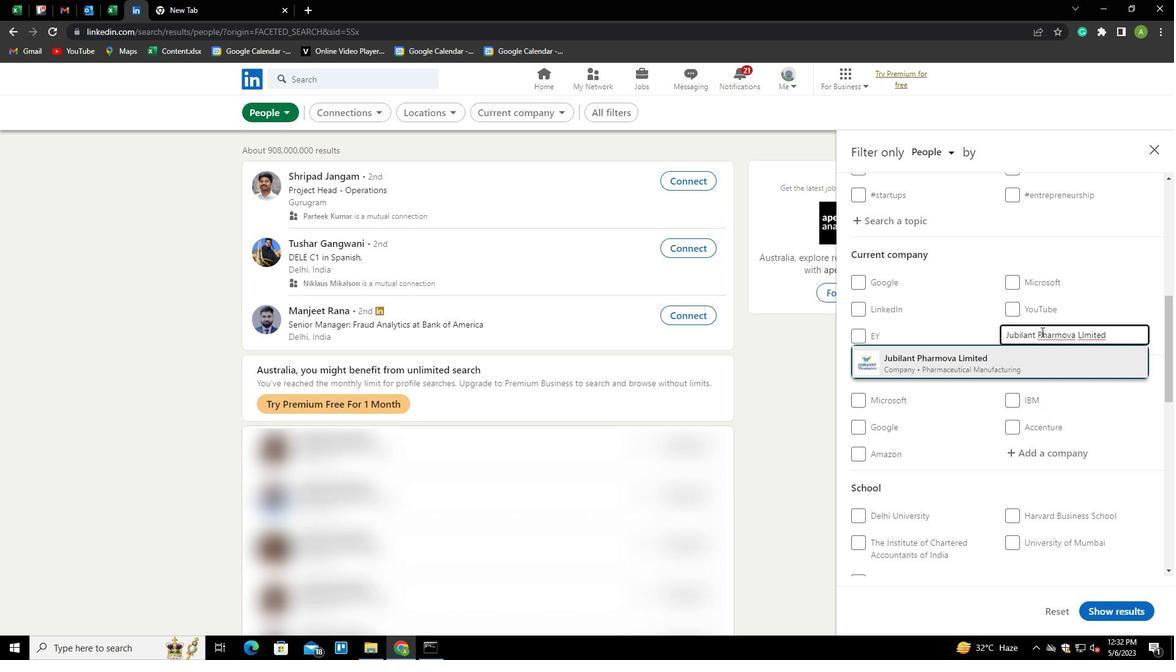 
Action: Mouse moved to (1080, 309)
Screenshot: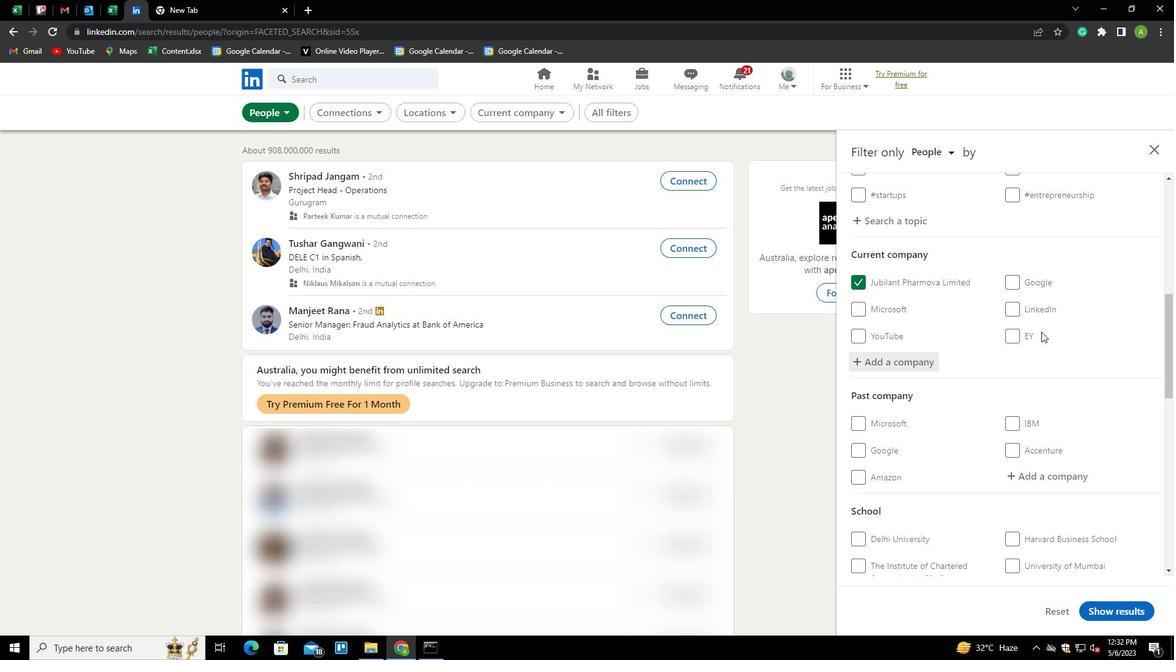 
Action: Mouse scrolled (1080, 308) with delta (0, 0)
Screenshot: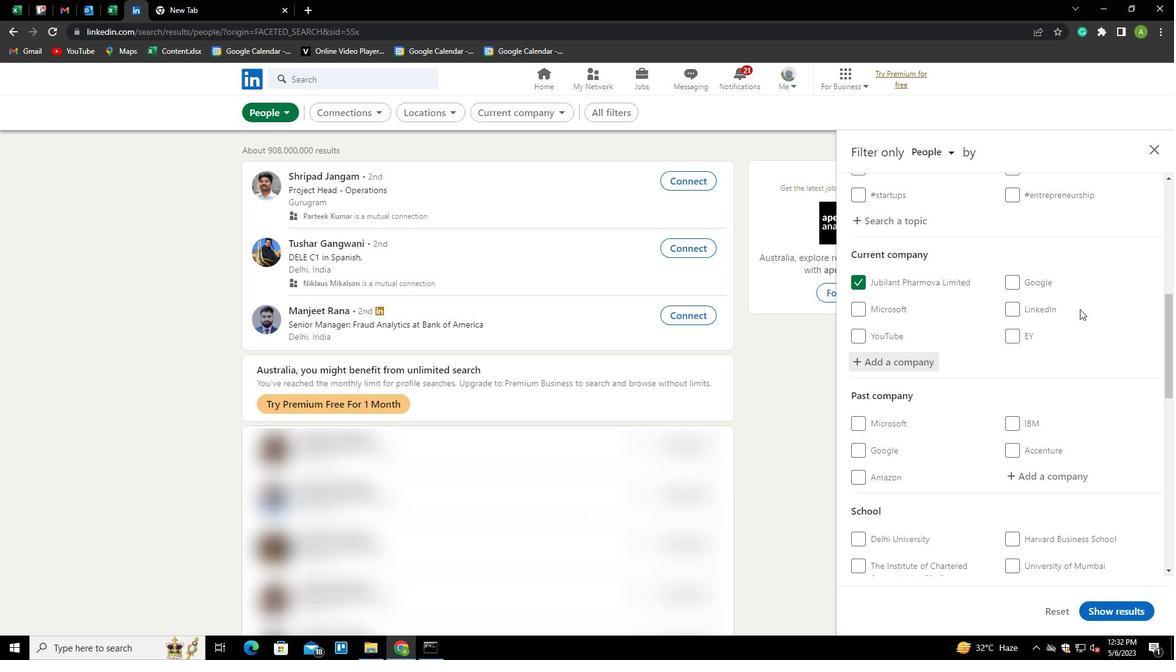 
Action: Mouse moved to (1080, 309)
Screenshot: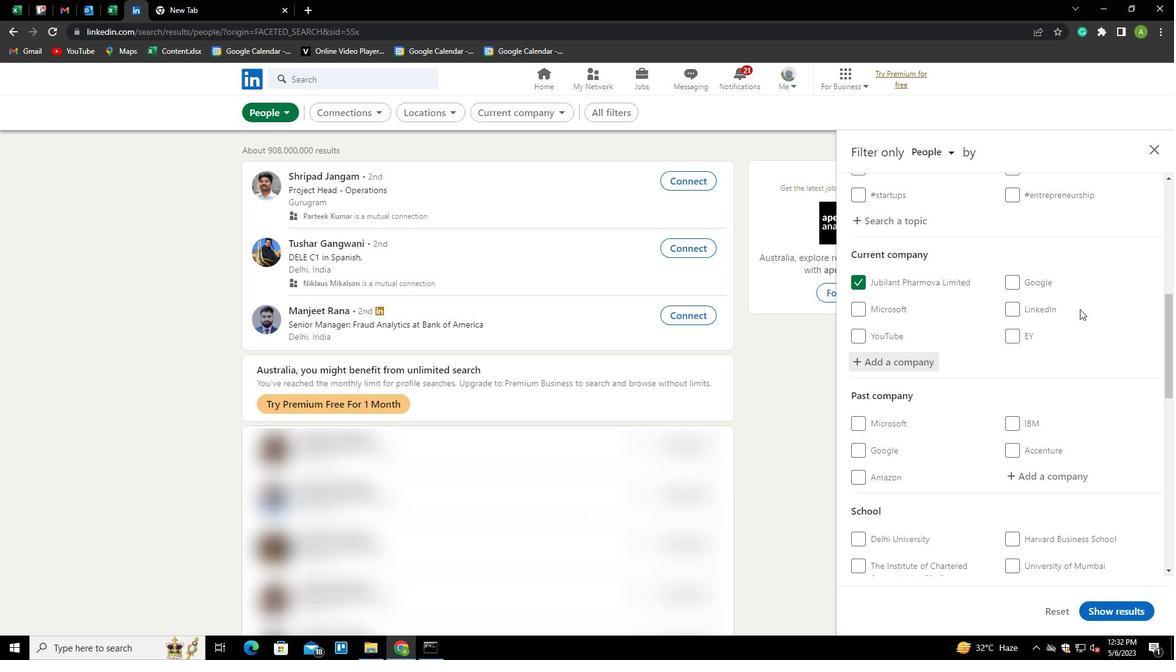 
Action: Mouse scrolled (1080, 308) with delta (0, 0)
Screenshot: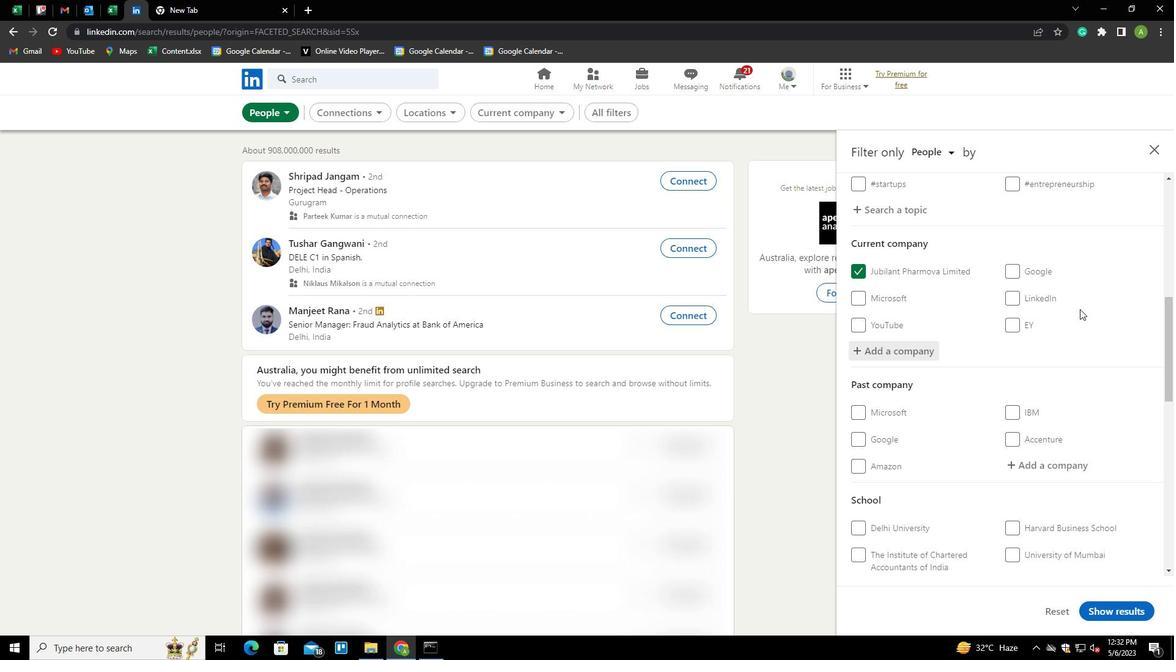 
Action: Mouse moved to (1080, 309)
Screenshot: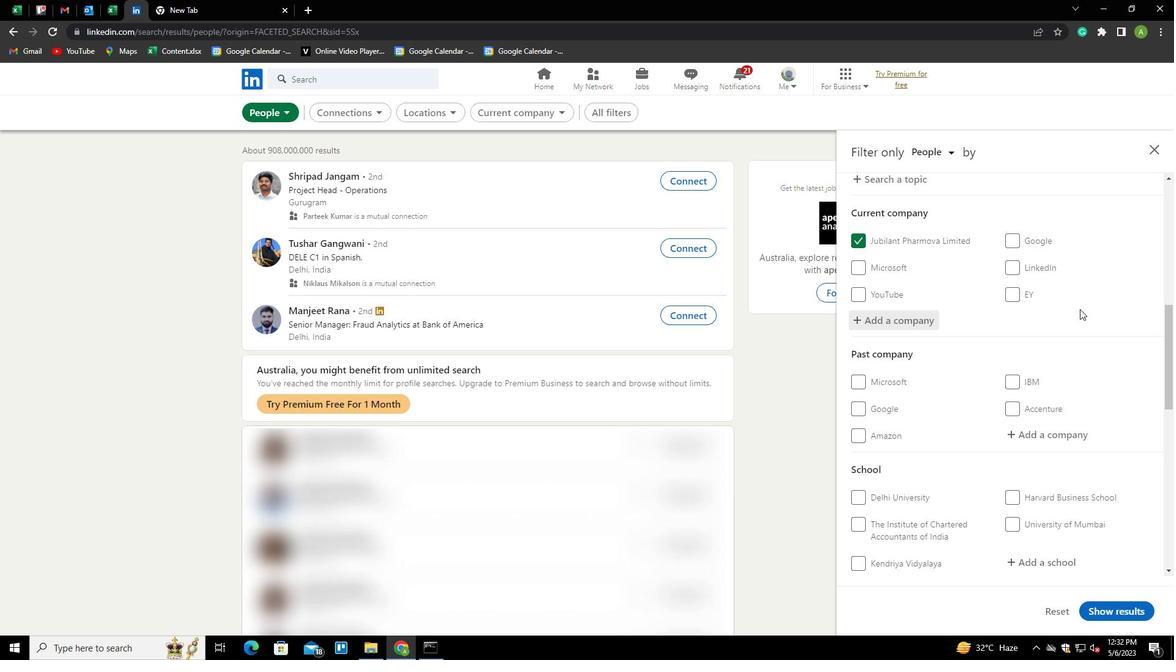 
Action: Mouse scrolled (1080, 308) with delta (0, 0)
Screenshot: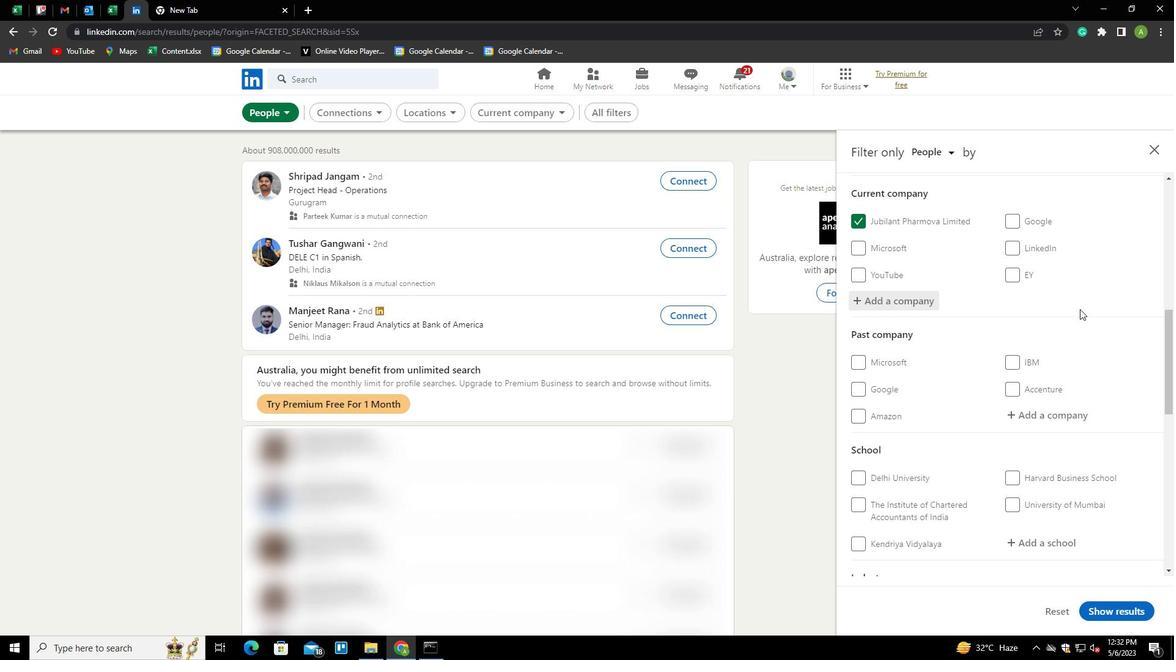 
Action: Mouse moved to (1080, 310)
Screenshot: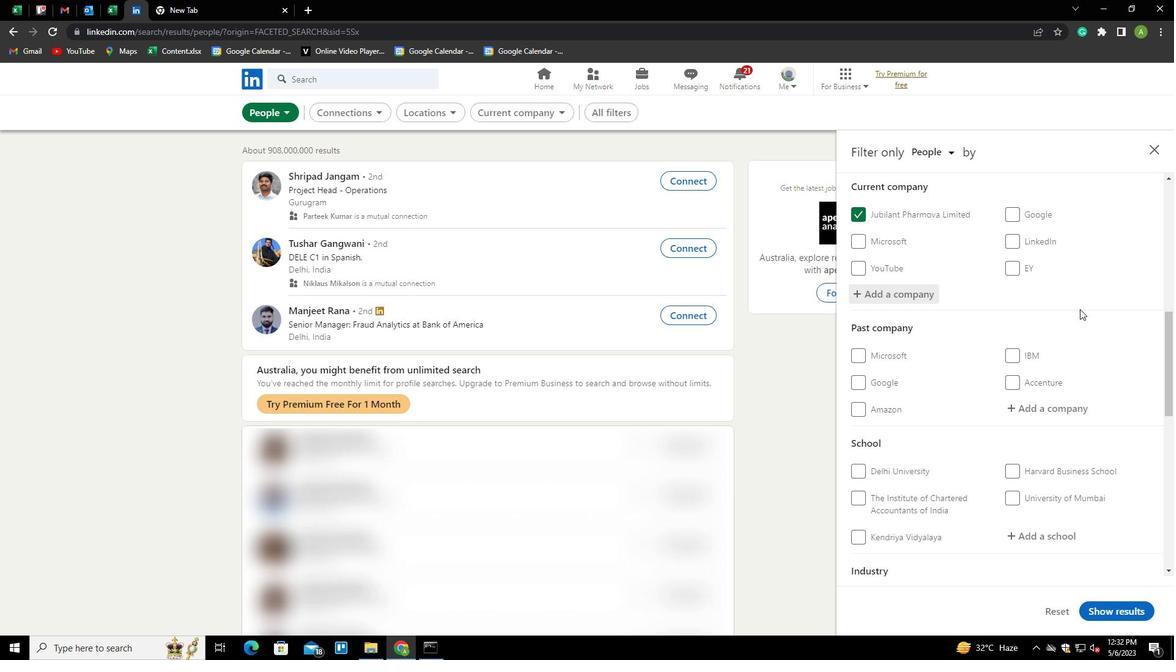 
Action: Mouse scrolled (1080, 309) with delta (0, 0)
Screenshot: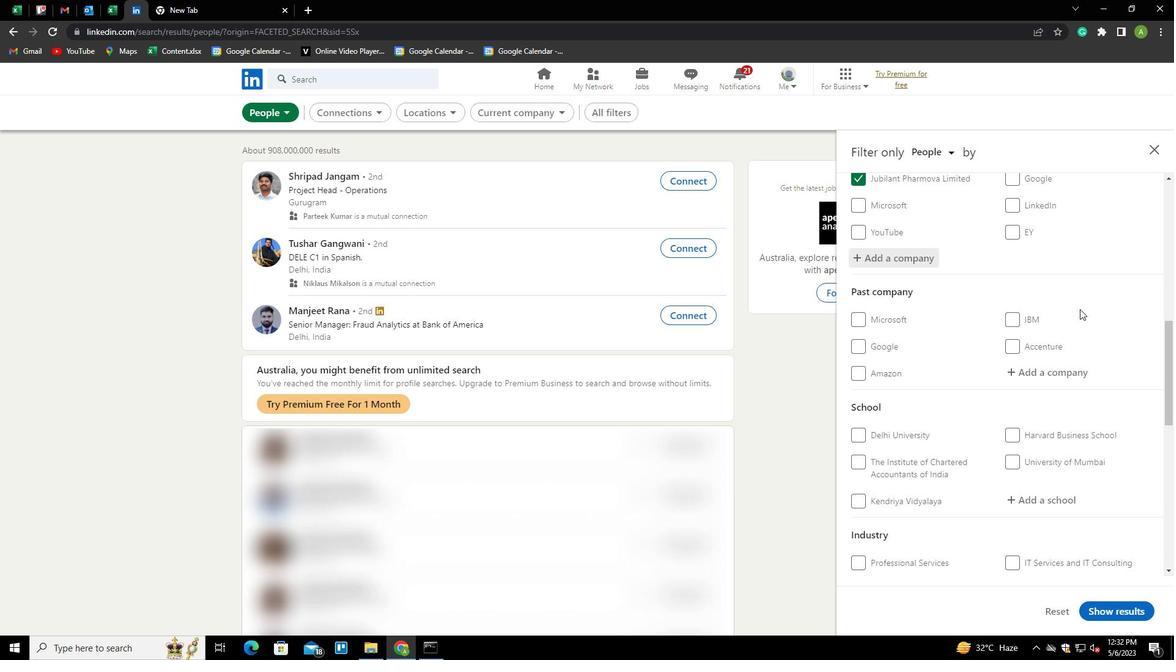 
Action: Mouse moved to (1047, 360)
Screenshot: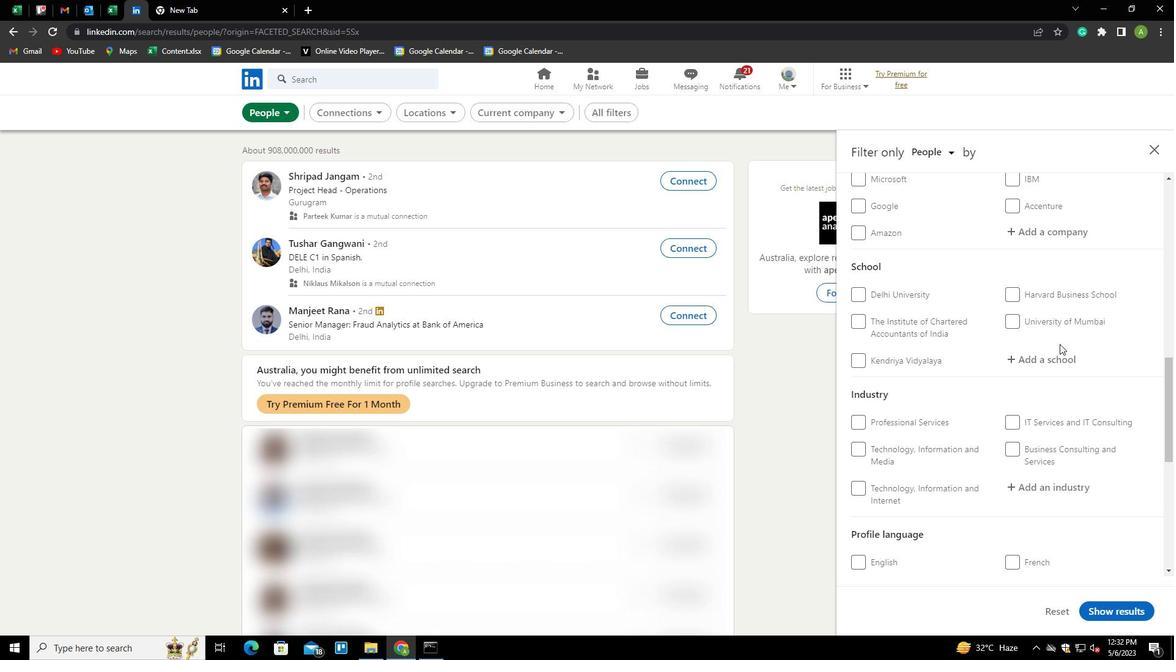 
Action: Mouse pressed left at (1047, 360)
Screenshot: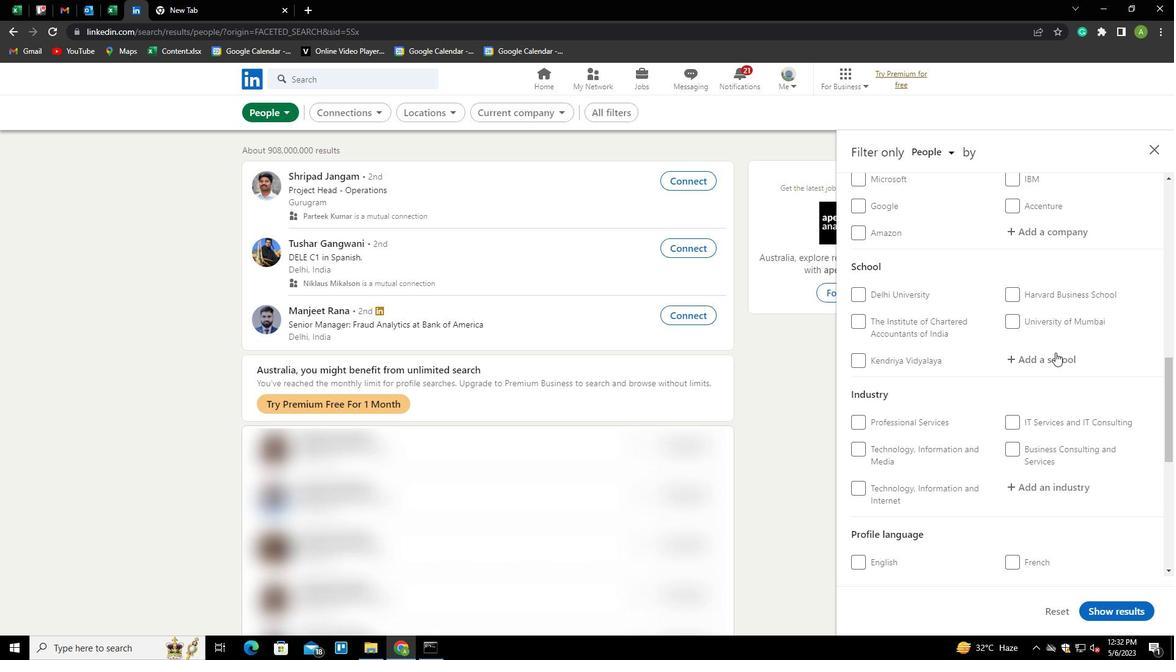 
Action: Key pressed <Key.shift>
Screenshot: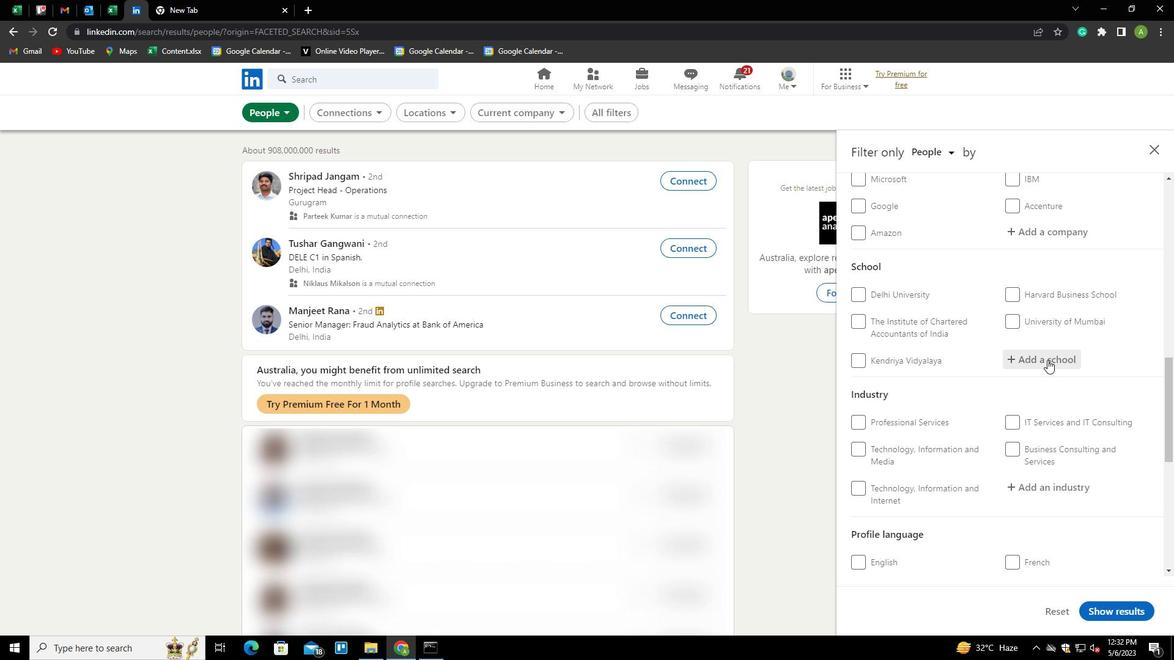 
Action: Mouse moved to (1046, 360)
Screenshot: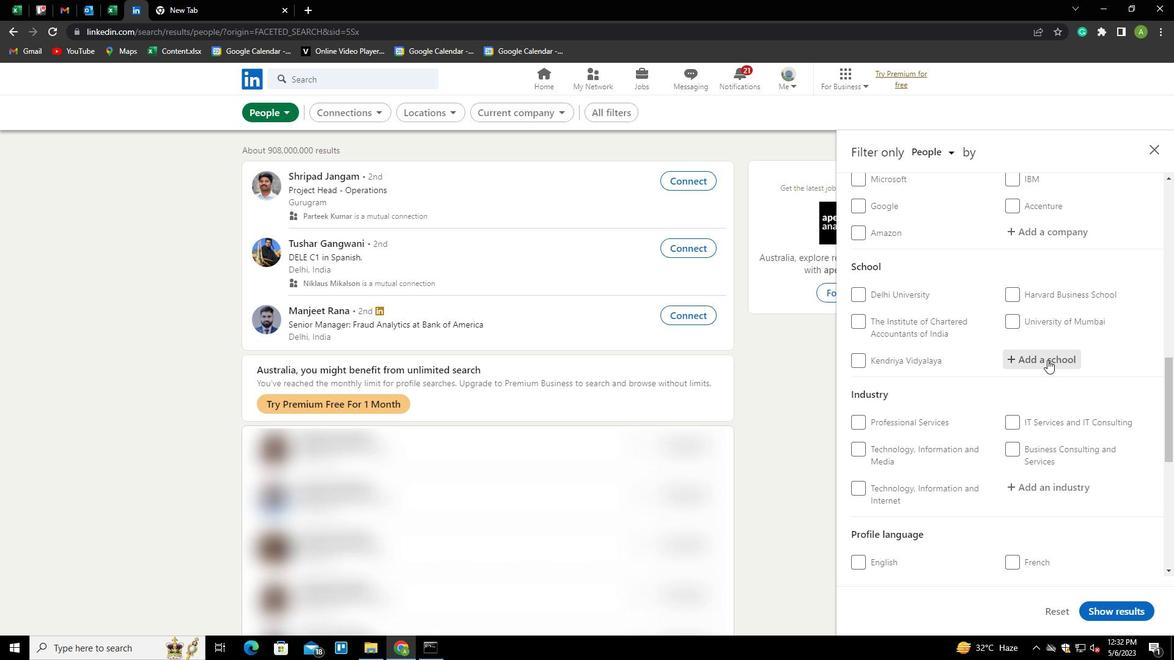 
Action: Key pressed ASIAN<Key.space><Key.shift>COLLEGE<Key.space>OF<Key.space><Key.shift>TEACHER<Key.space><Key.backspace><Key.down><Key.enter>
Screenshot: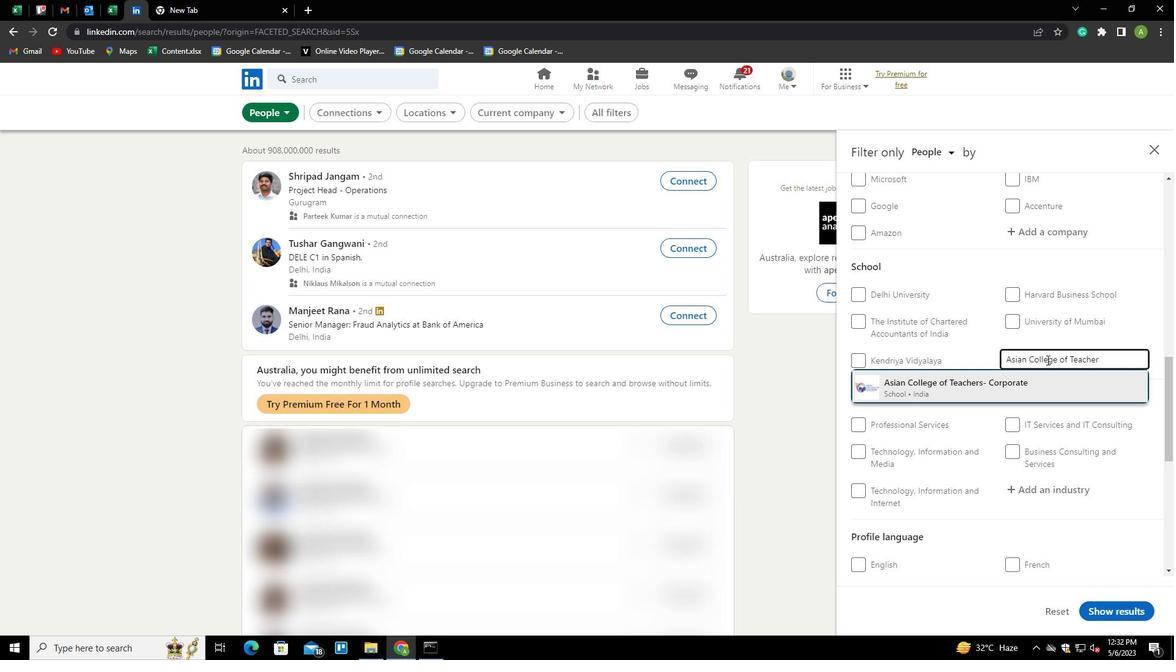 
Action: Mouse scrolled (1046, 359) with delta (0, 0)
Screenshot: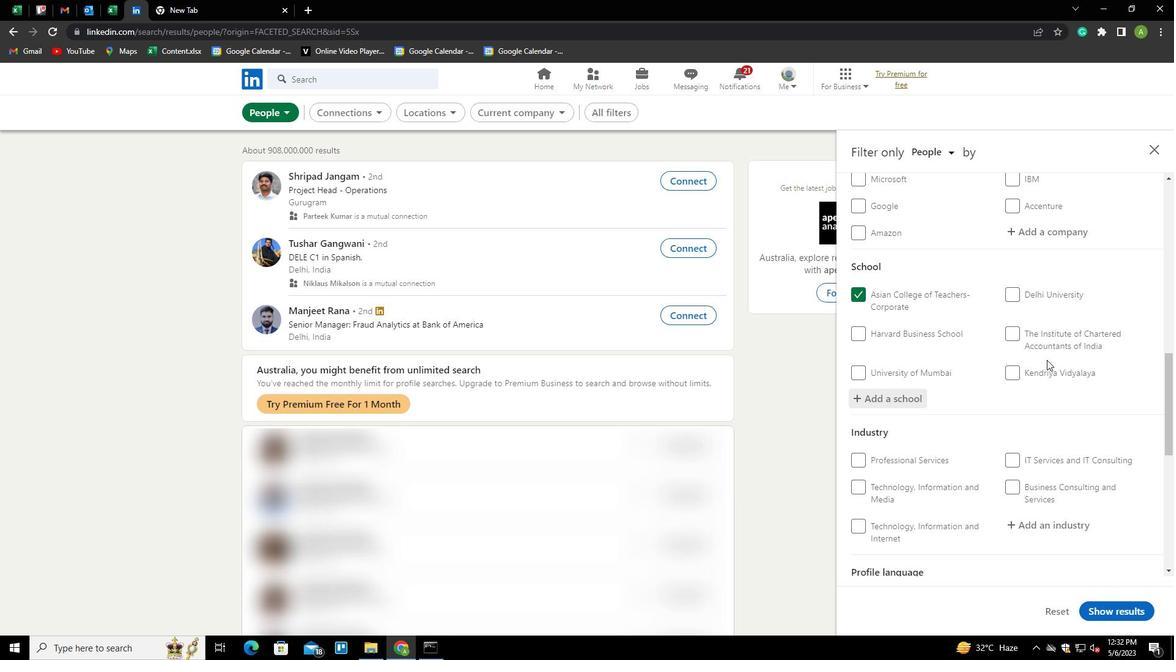 
Action: Mouse scrolled (1046, 359) with delta (0, 0)
Screenshot: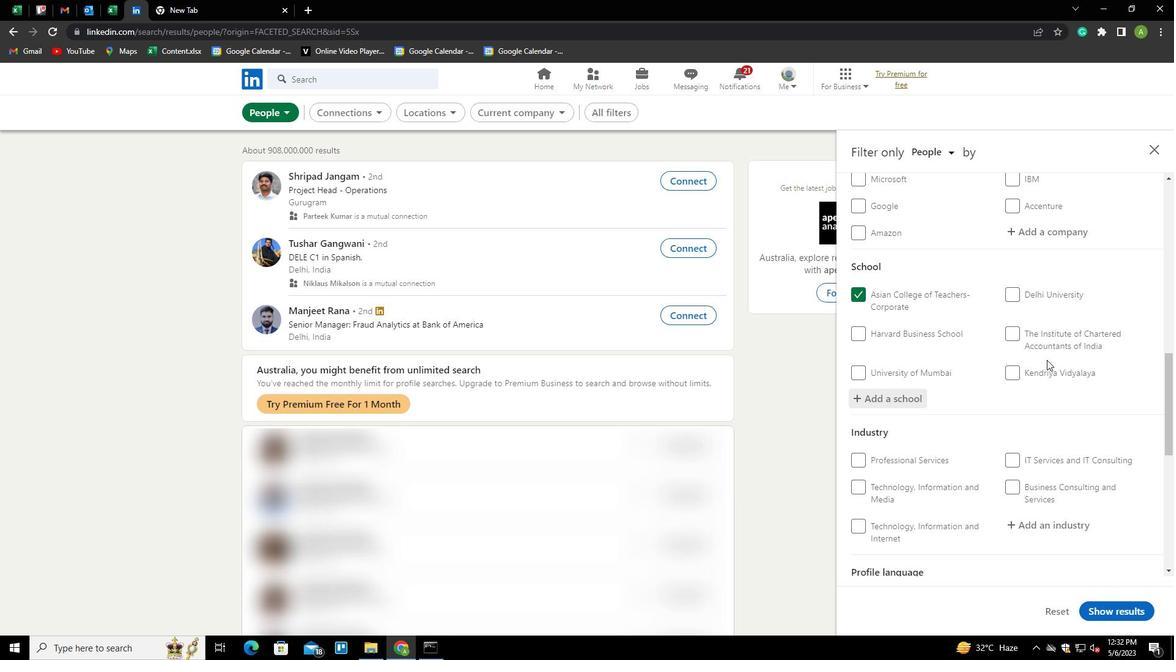 
Action: Mouse scrolled (1046, 359) with delta (0, 0)
Screenshot: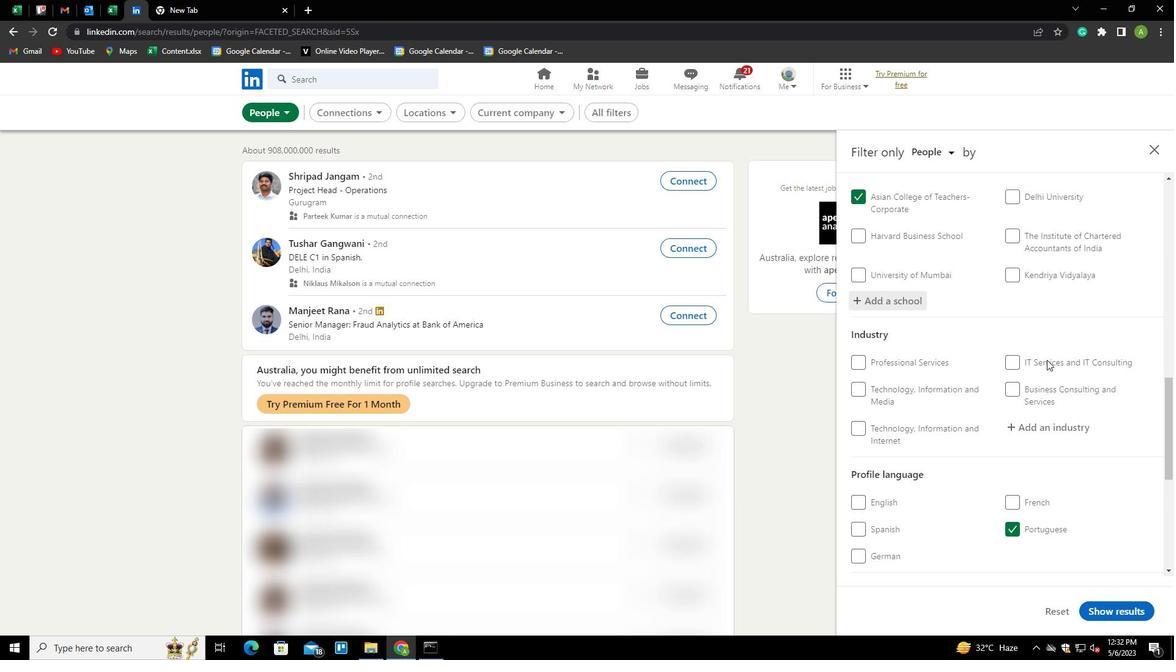 
Action: Mouse moved to (1035, 340)
Screenshot: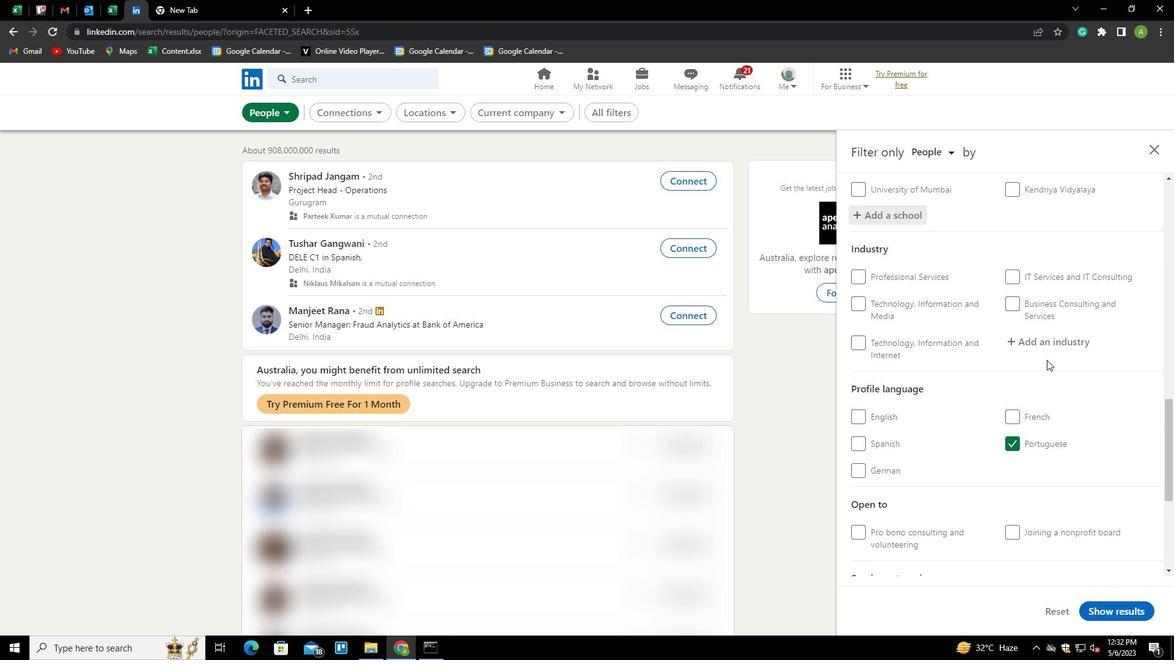 
Action: Mouse pressed left at (1035, 340)
Screenshot: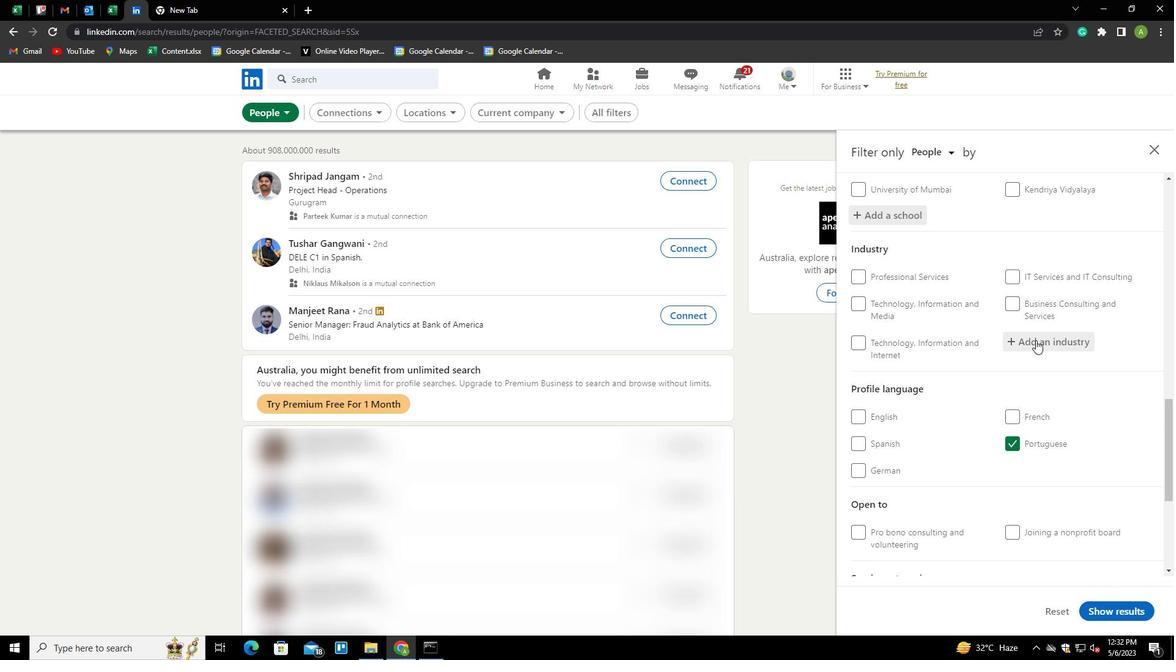 
Action: Key pressed <Key.shift><Key.shift><Key.shift><Key.shift><Key.shift><Key.shift><Key.shift><Key.shift><Key.shift><Key.shift><Key.shift><Key.shift><Key.shift><Key.shift><Key.shift><Key.shift><Key.shift><Key.shift><Key.shift><Key.shift><Key.shift><Key.shift><Key.shift><Key.shift><Key.shift><Key.shift><Key.shift><Key.shift><Key.shift><Key.shift><Key.shift><Key.shift><Key.shift><Key.shift><Key.shift><Key.shift><Key.shift><Key.shift><Key.shift><Key.shift><Key.shift><Key.shift><Key.shift><Key.shift><Key.shift><Key.shift><Key.shift><Key.shift><Key.shift><Key.shift><Key.shift><Key.shift><Key.shift><Key.shift><Key.shift><Key.shift><Key.shift><Key.shift><Key.shift><Key.shift><Key.shift><Key.shift><Key.shift><Key.shift><Key.shift><Key.shift><Key.shift><Key.shift><Key.shift><Key.shift><Key.shift><Key.shift><Key.shift><Key.shift><Key.shift><Key.shift><Key.shift><Key.shift><Key.shift><Key.shift><Key.shift><Key.shift>CLIMATE<Key.space><Key.shift>TECHNOLOGY<Key.space><Key.shift>PRODUCT<Key.space><Key.shift>MANUFACTURING<Key.down><Key.enter>
Screenshot: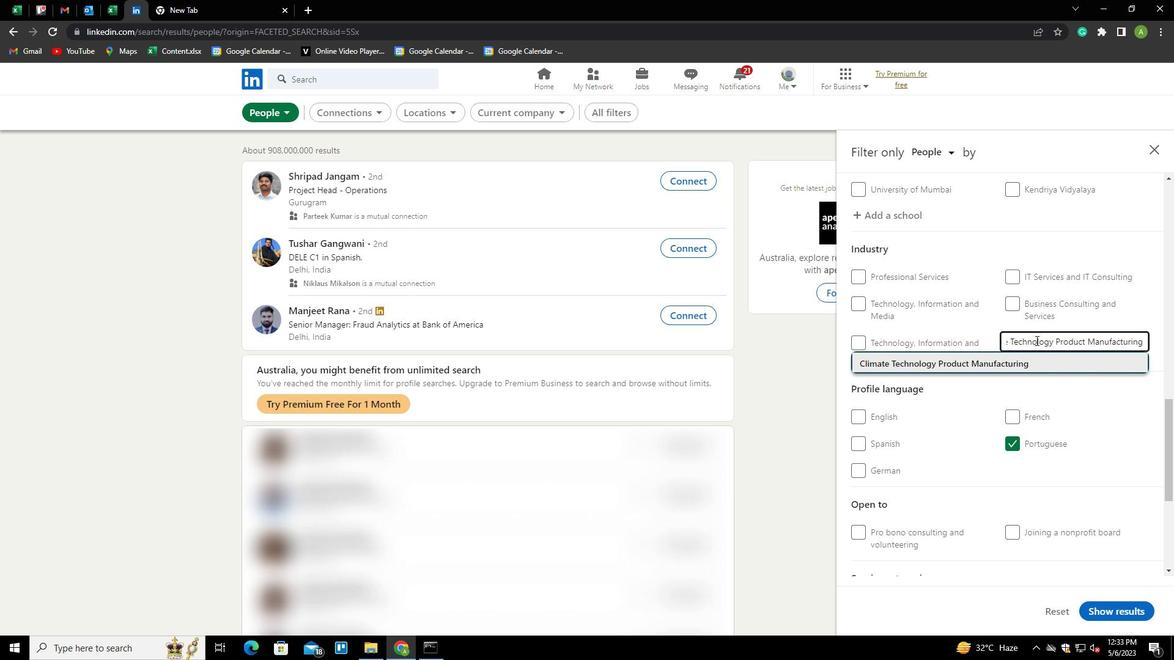 
Action: Mouse moved to (1041, 336)
Screenshot: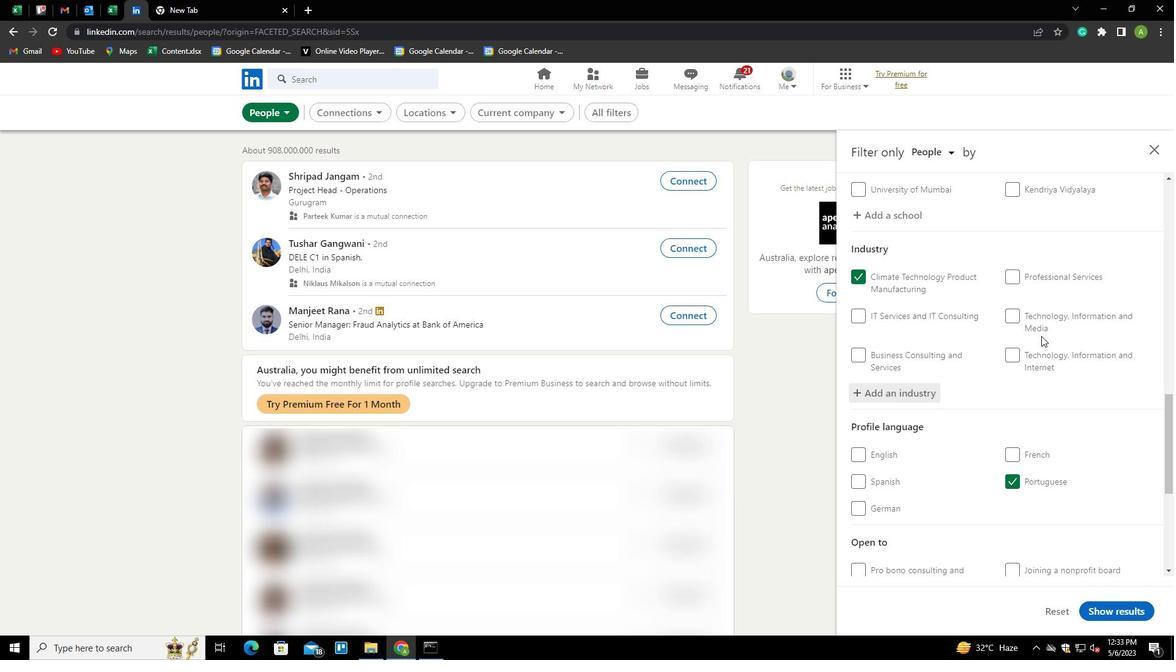 
Action: Mouse scrolled (1041, 335) with delta (0, 0)
Screenshot: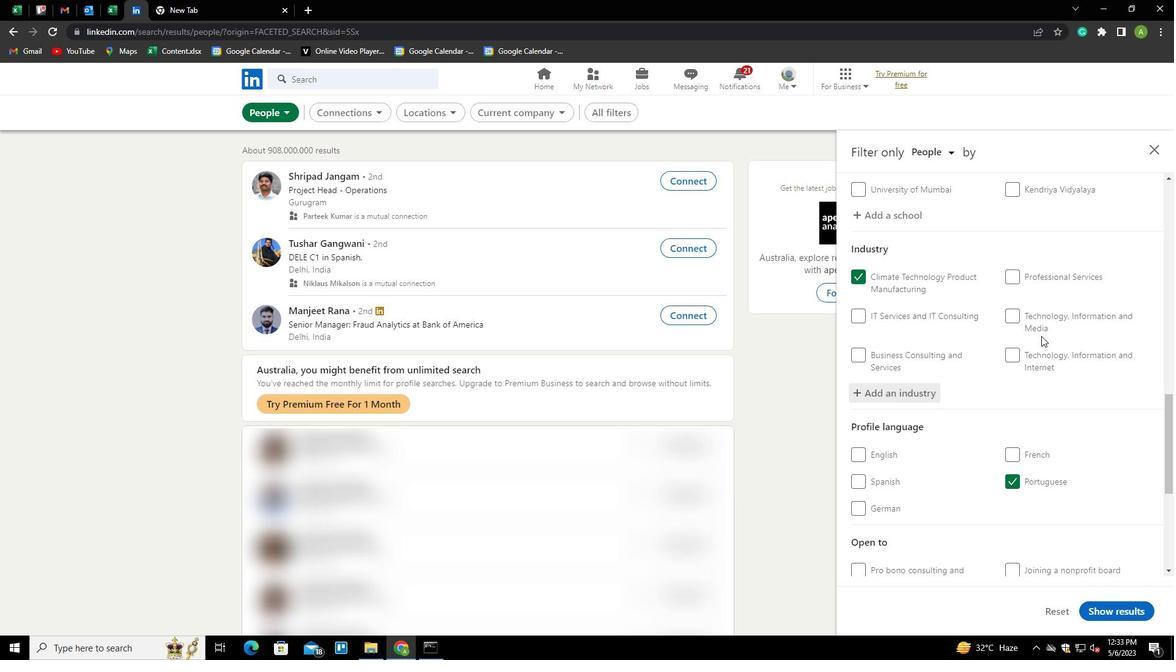 
Action: Mouse moved to (1040, 336)
Screenshot: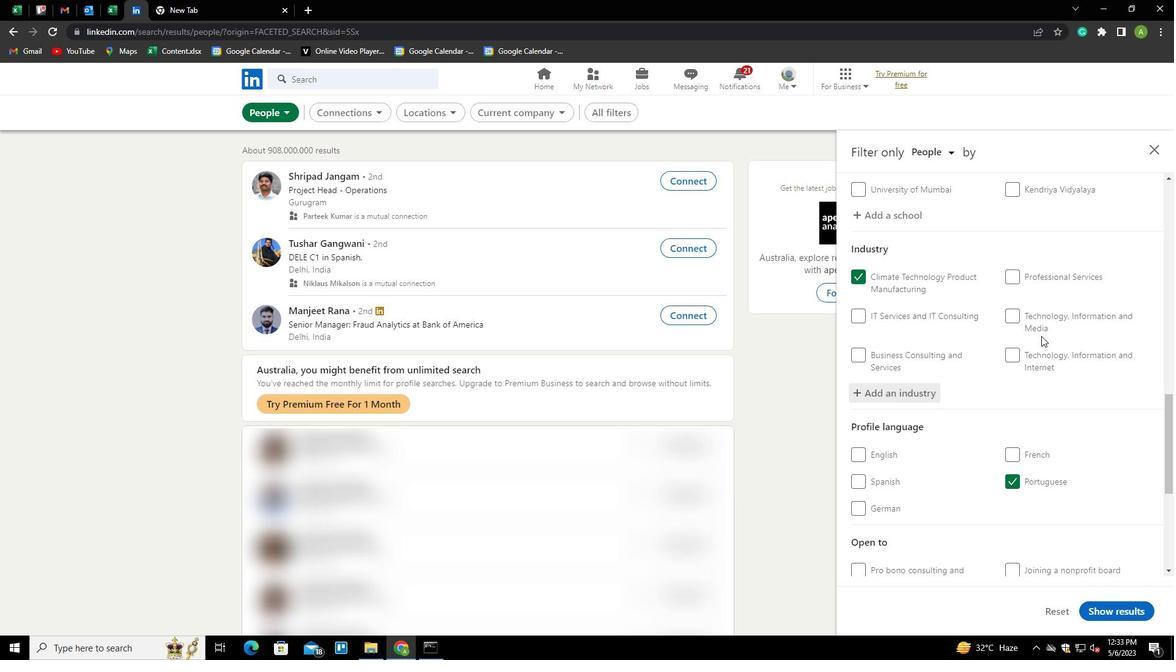 
Action: Mouse scrolled (1040, 335) with delta (0, 0)
Screenshot: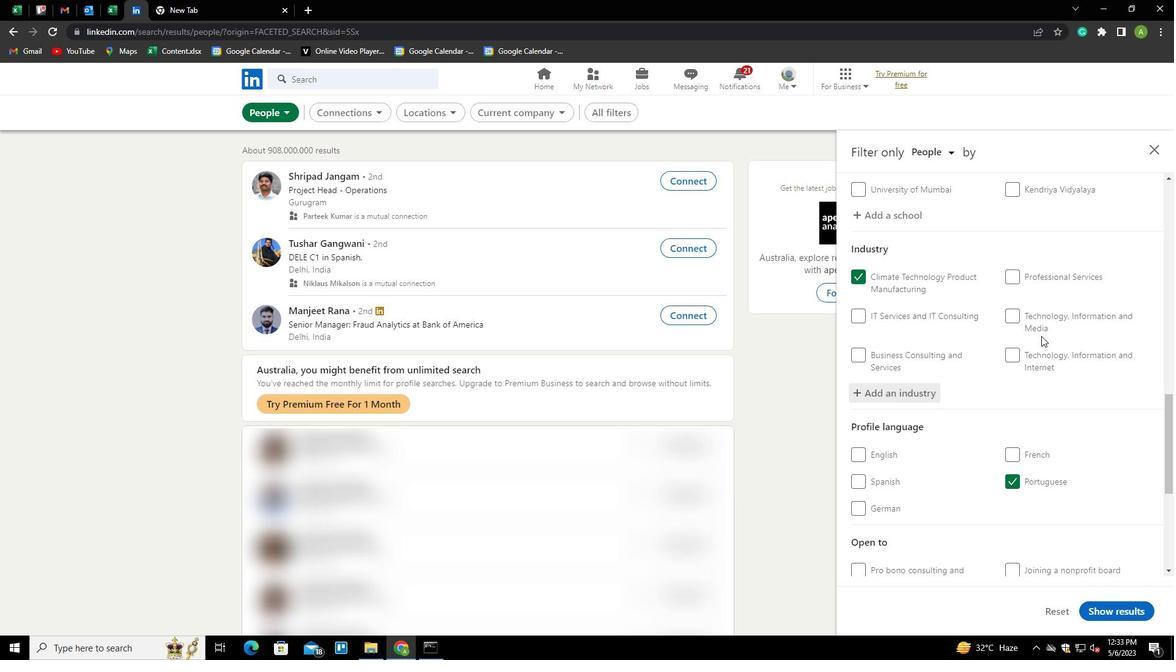 
Action: Mouse scrolled (1040, 335) with delta (0, 0)
Screenshot: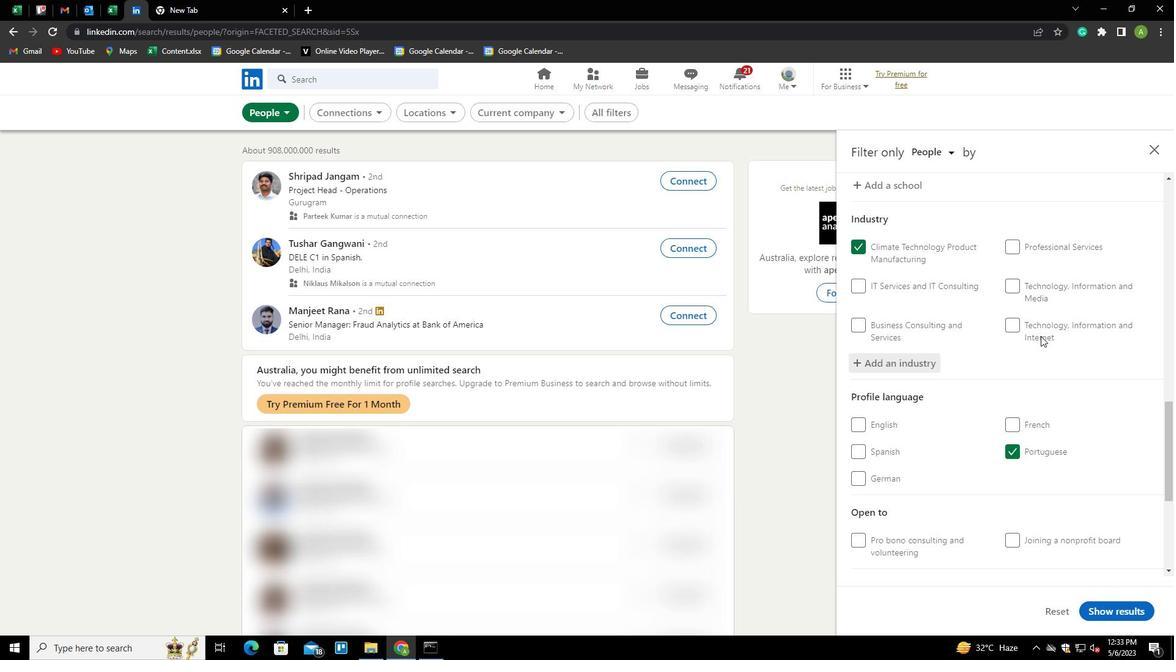 
Action: Mouse scrolled (1040, 335) with delta (0, 0)
Screenshot: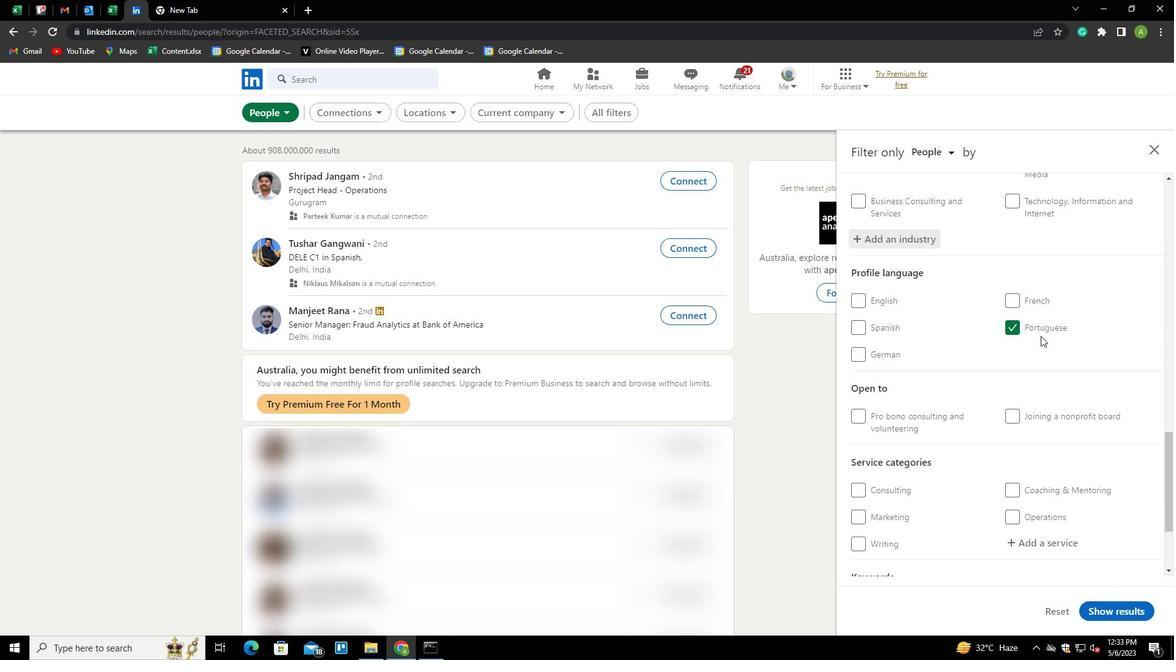 
Action: Mouse scrolled (1040, 335) with delta (0, 0)
Screenshot: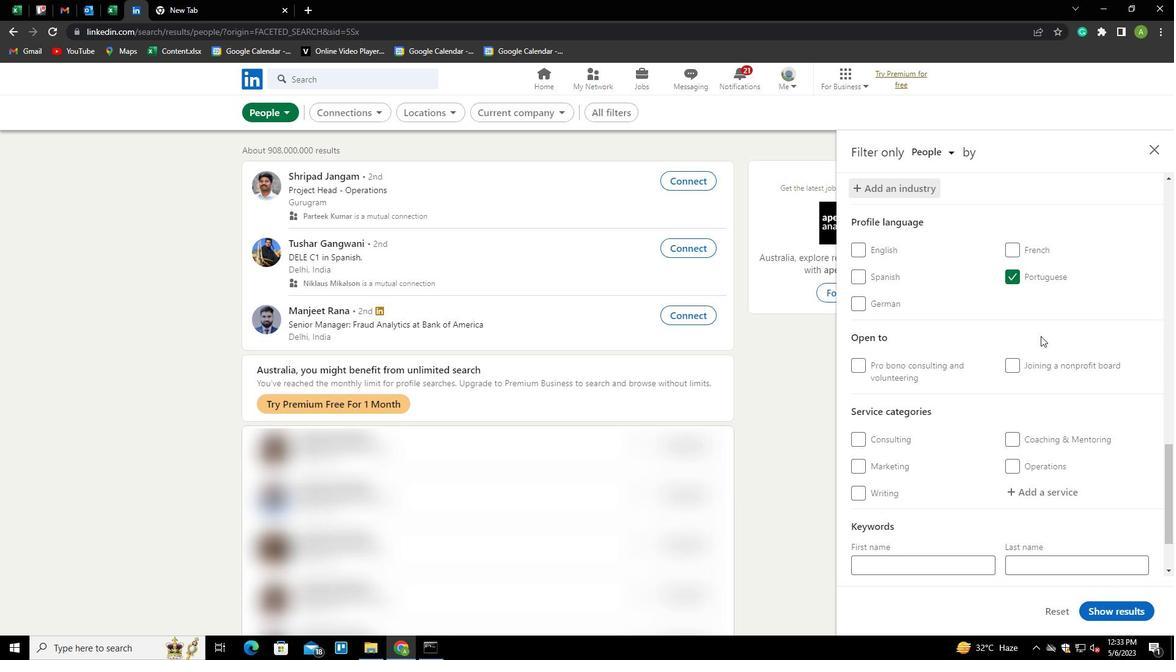 
Action: Mouse moved to (1021, 409)
Screenshot: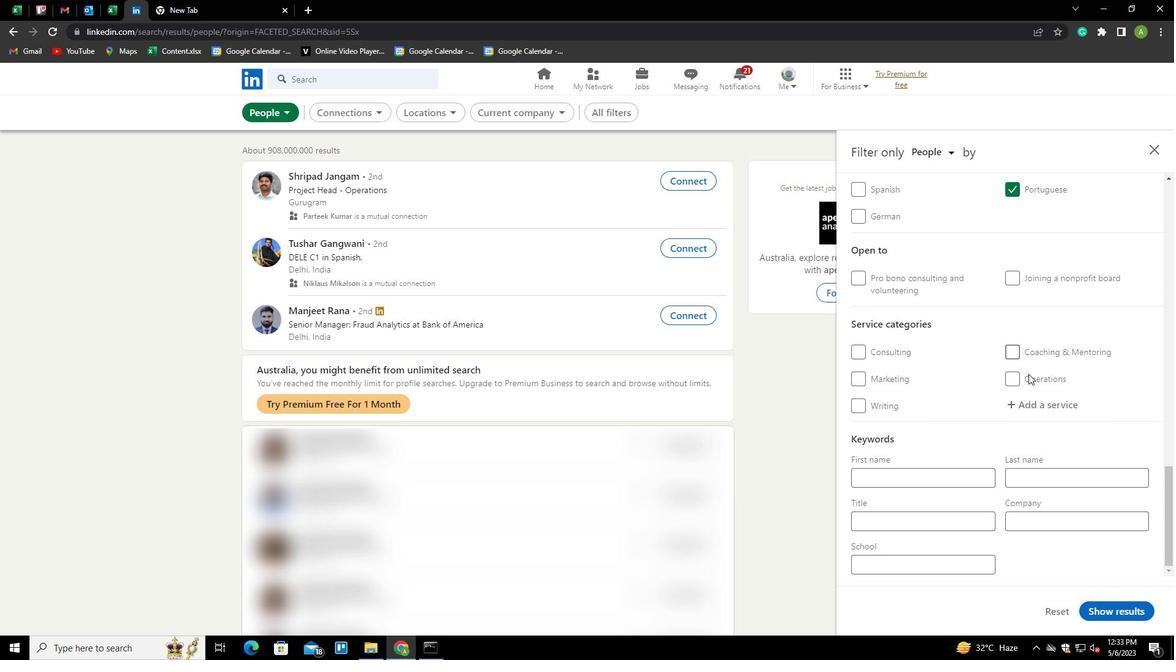 
Action: Mouse pressed left at (1021, 409)
Screenshot: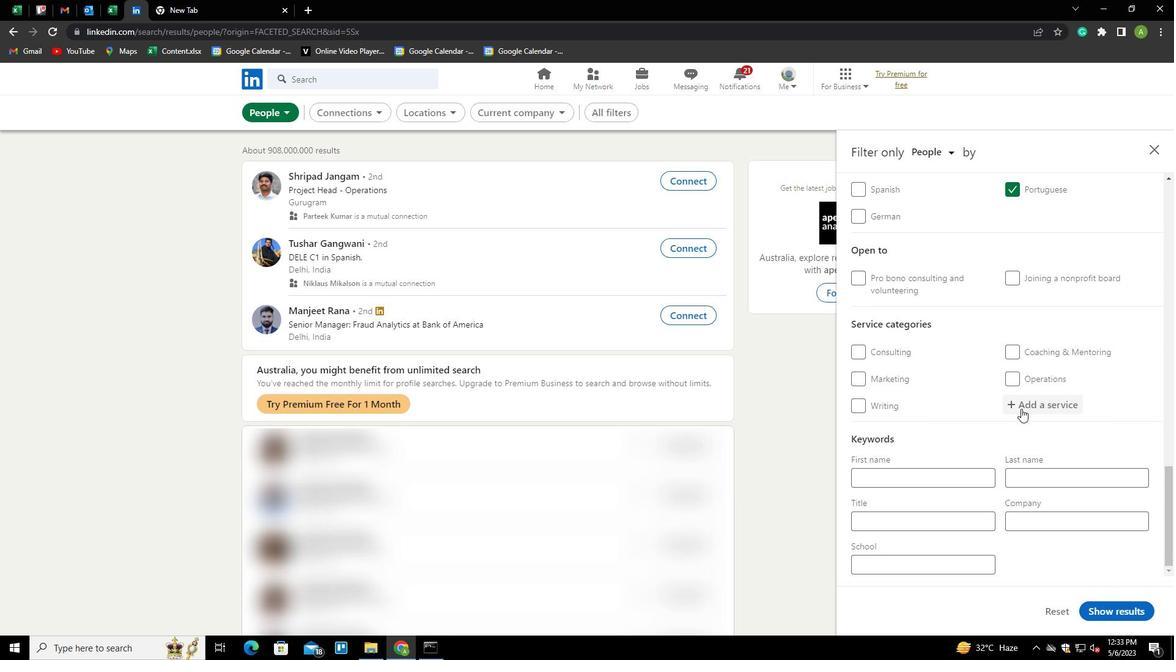 
Action: Key pressed <Key.shift><Key.shift><Key.shift>CUSTOMER<Key.space><Key.shift>SUPPORT<Key.down><Key.enter>
Screenshot: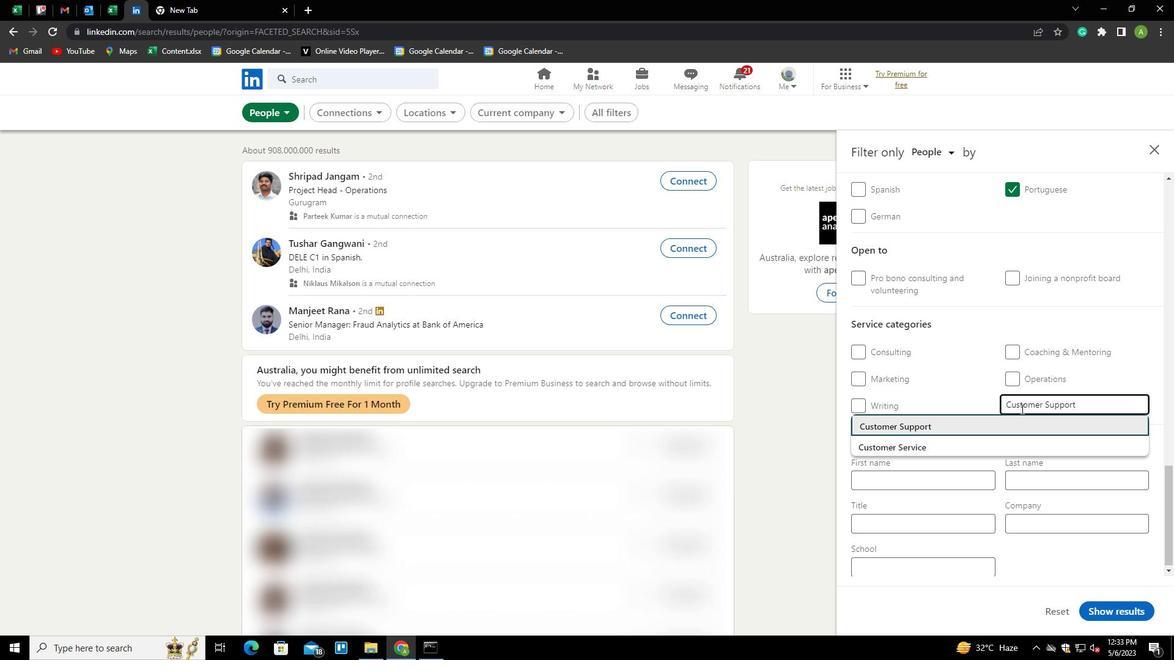 
Action: Mouse scrolled (1021, 408) with delta (0, 0)
Screenshot: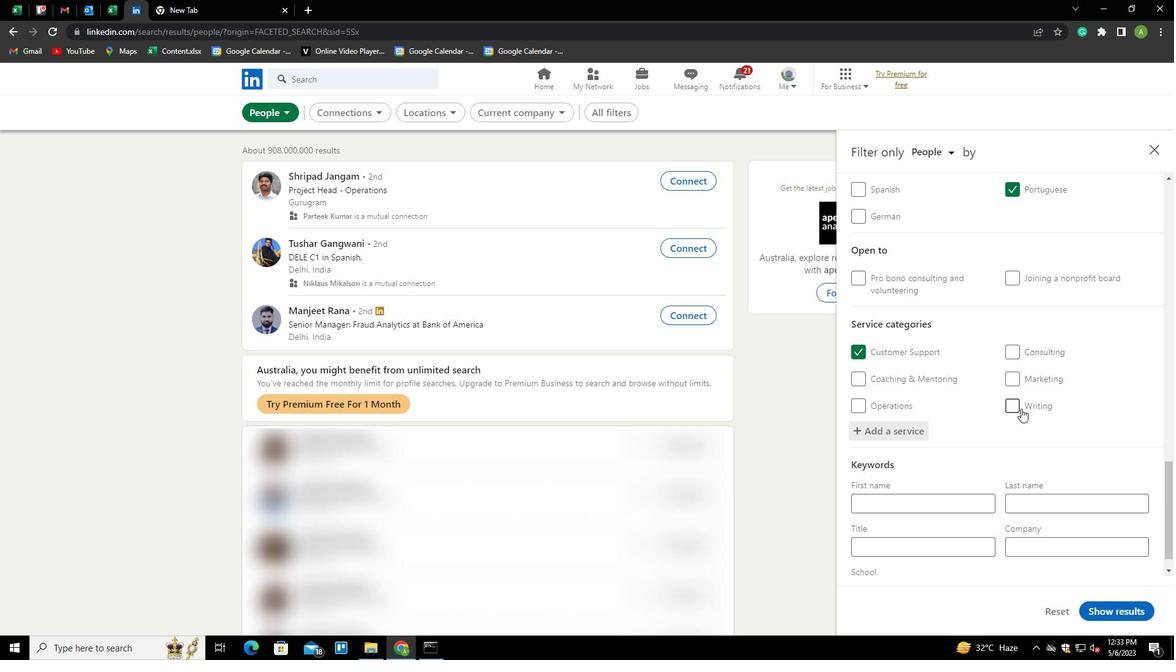 
Action: Mouse moved to (1020, 413)
Screenshot: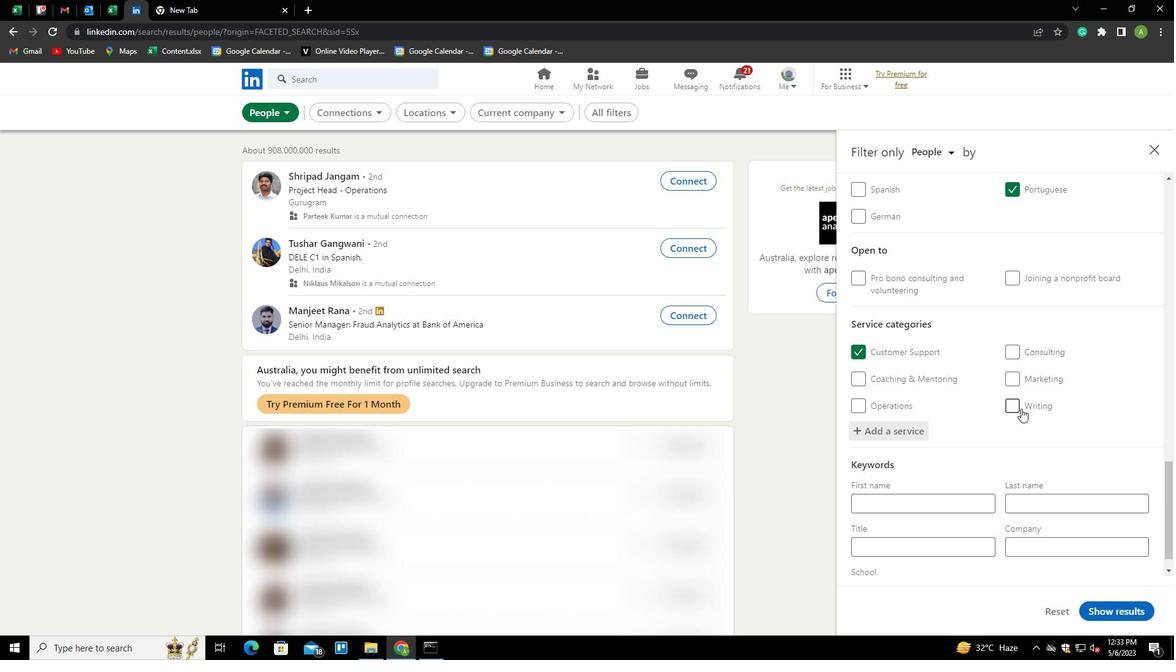 
Action: Mouse scrolled (1020, 412) with delta (0, 0)
Screenshot: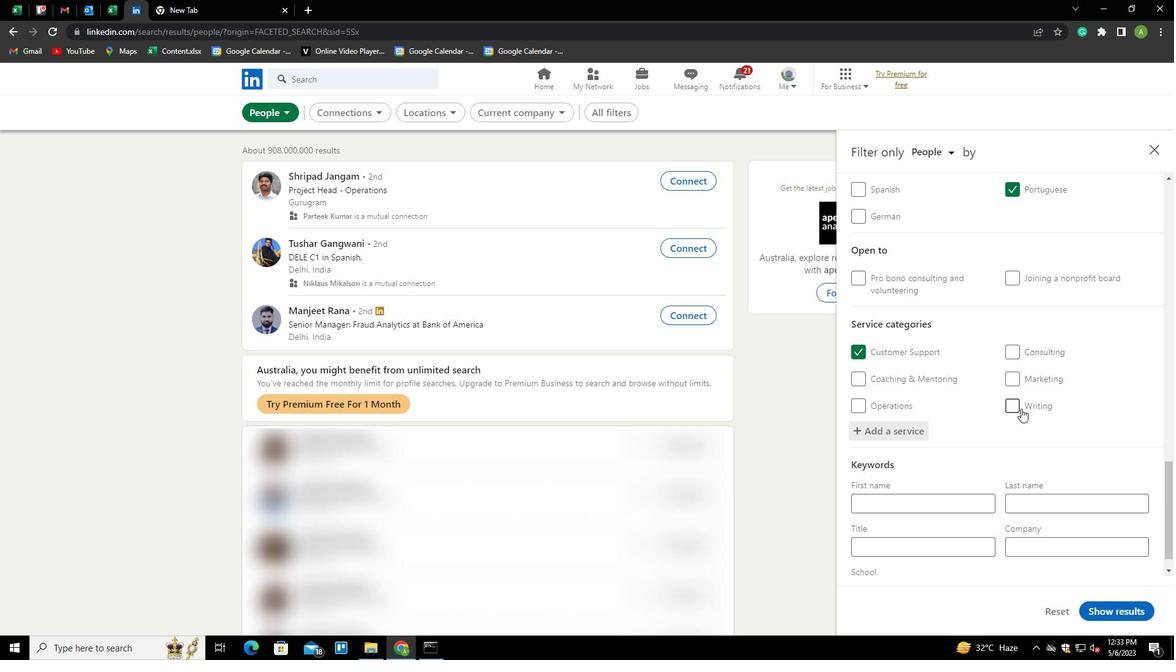 
Action: Mouse moved to (1020, 415)
Screenshot: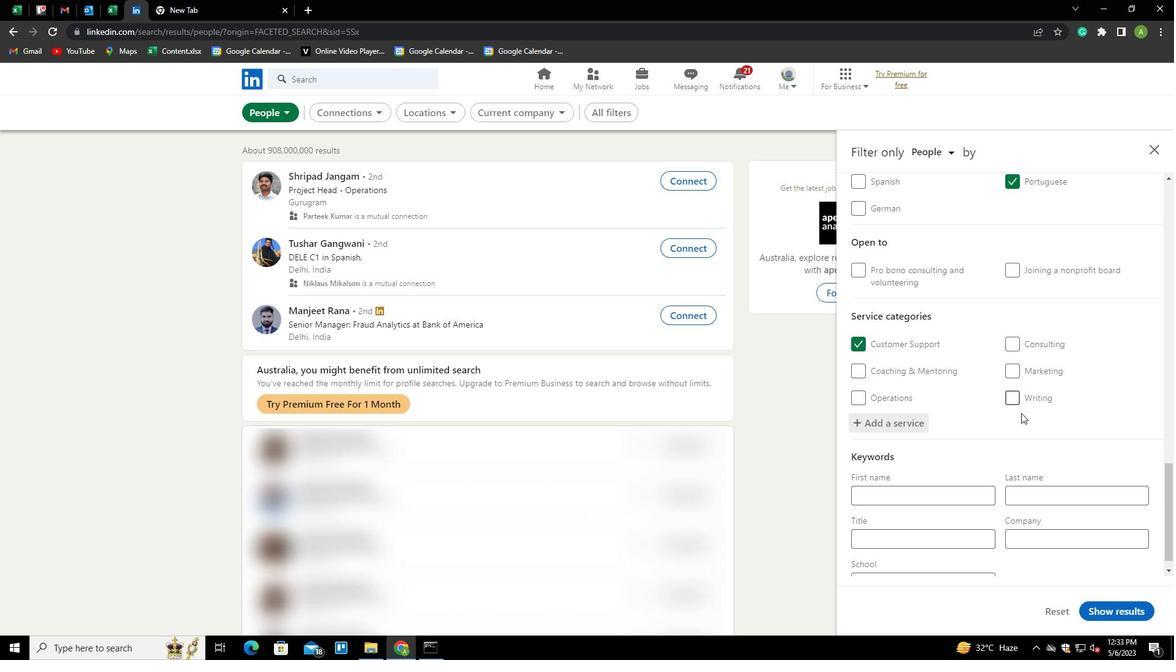 
Action: Mouse scrolled (1020, 415) with delta (0, 0)
Screenshot: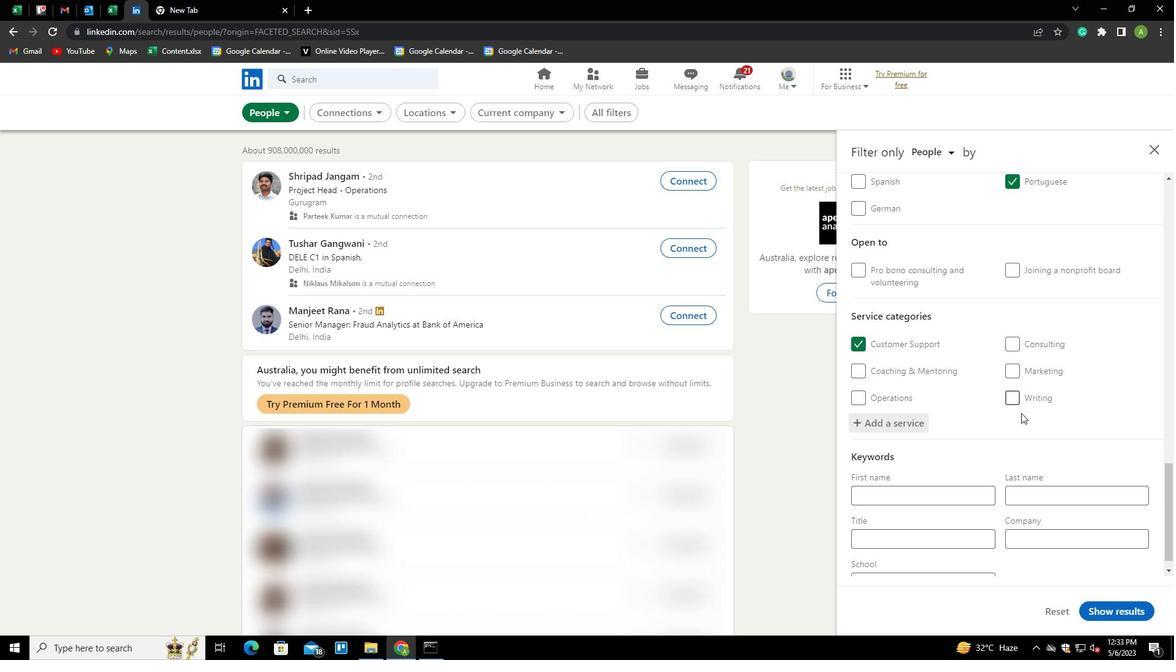 
Action: Mouse moved to (1020, 416)
Screenshot: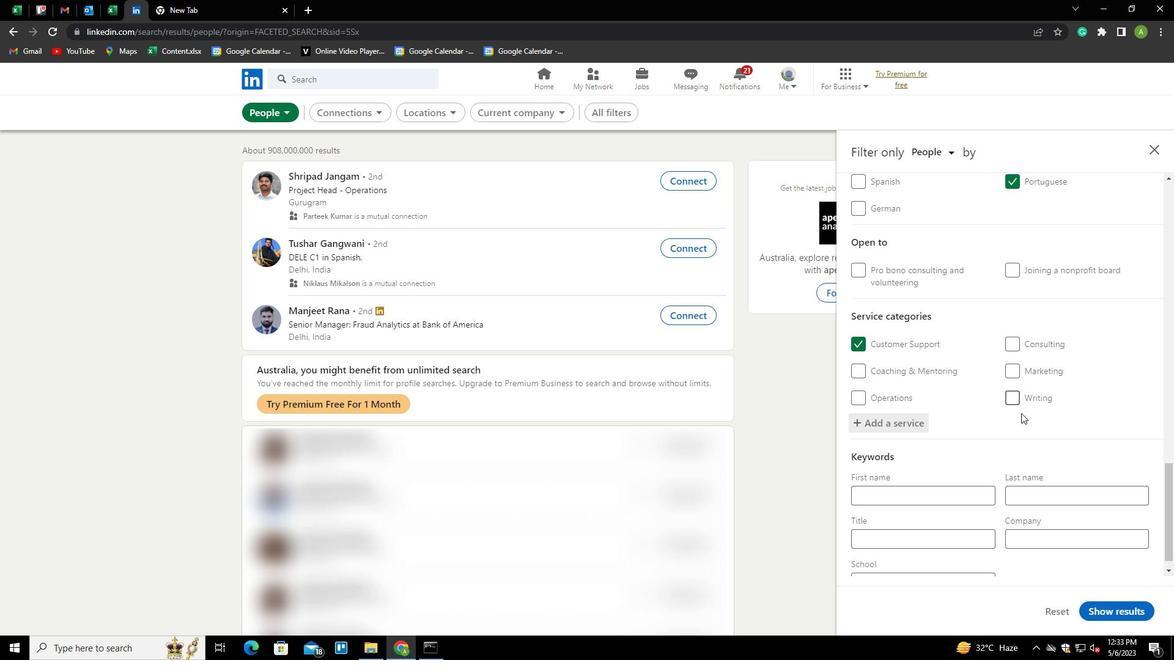
Action: Mouse scrolled (1020, 415) with delta (0, 0)
Screenshot: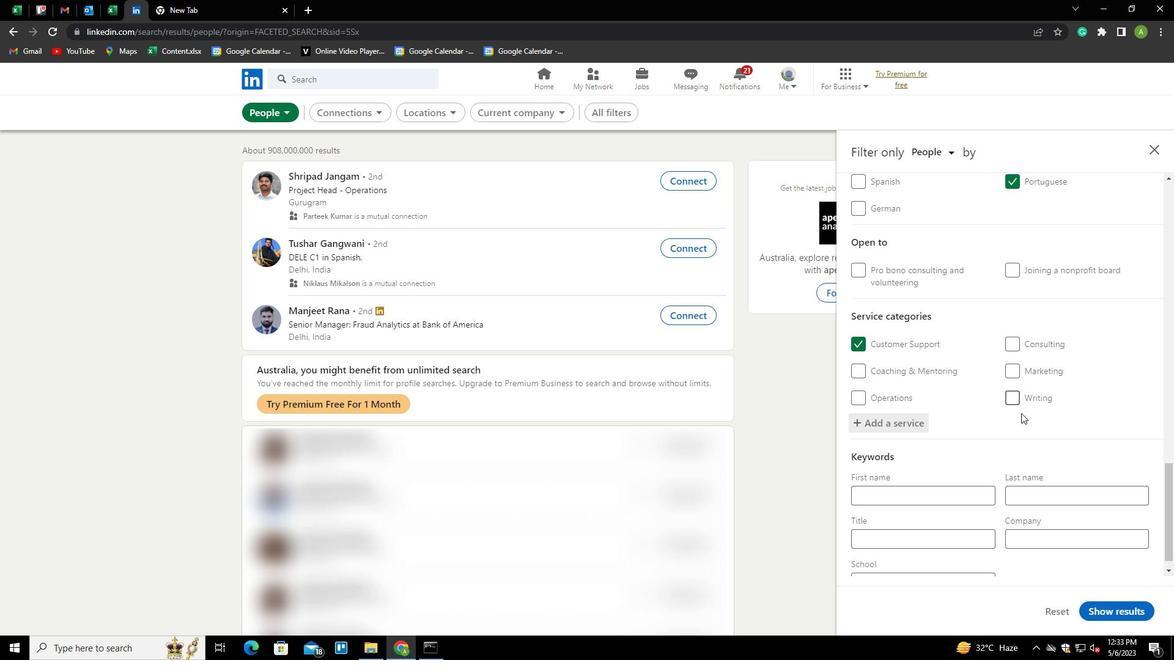 
Action: Mouse moved to (967, 519)
Screenshot: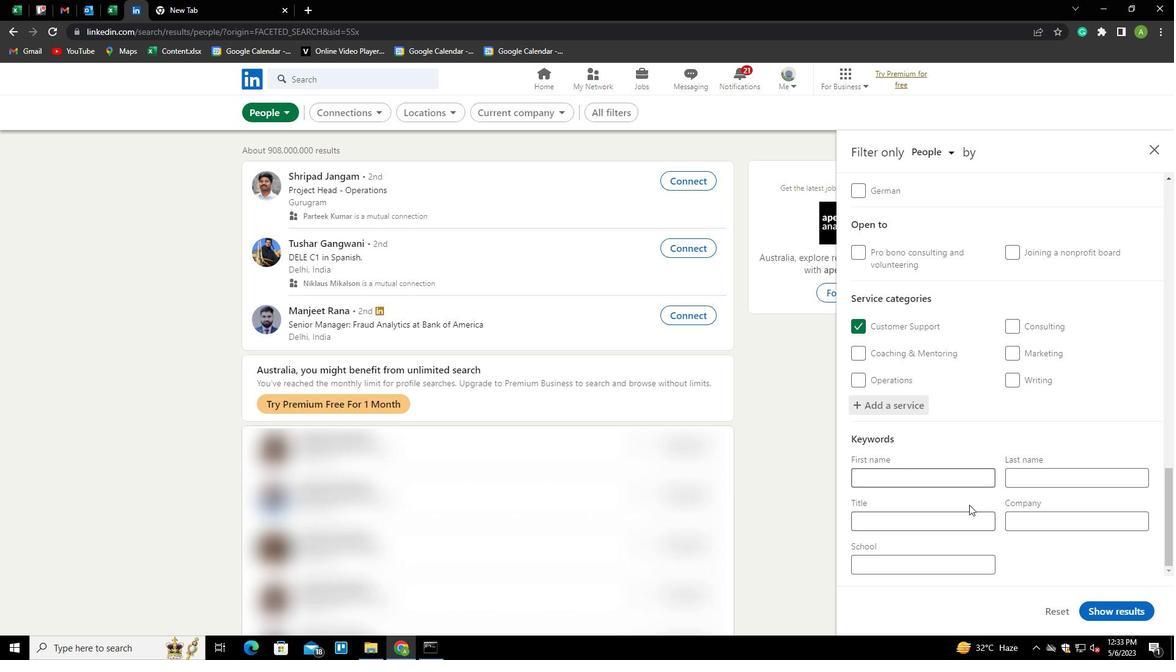 
Action: Mouse pressed left at (967, 519)
Screenshot: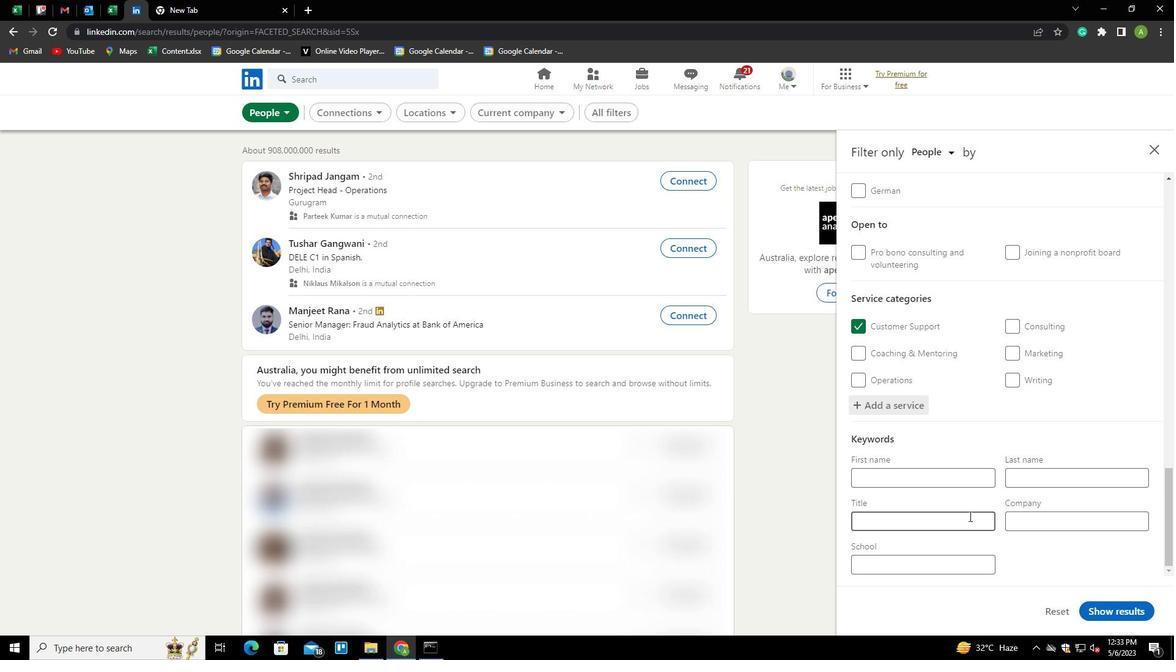 
Action: Key pressed <Key.shift>PLUMBER
Screenshot: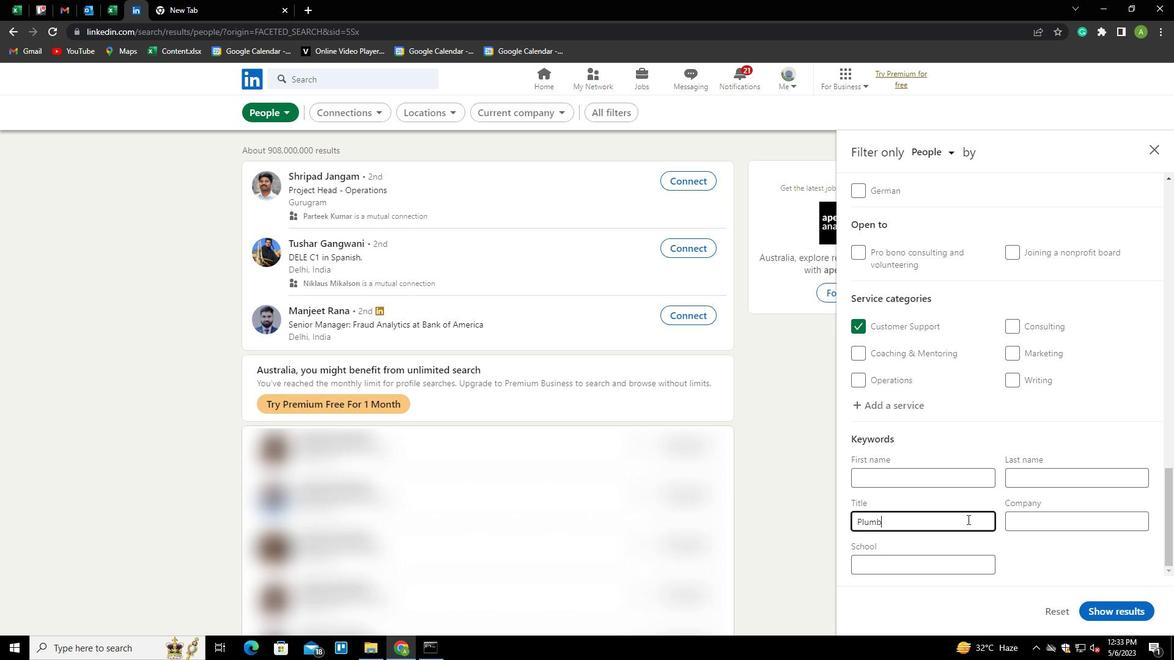 
Action: Mouse moved to (1072, 563)
Screenshot: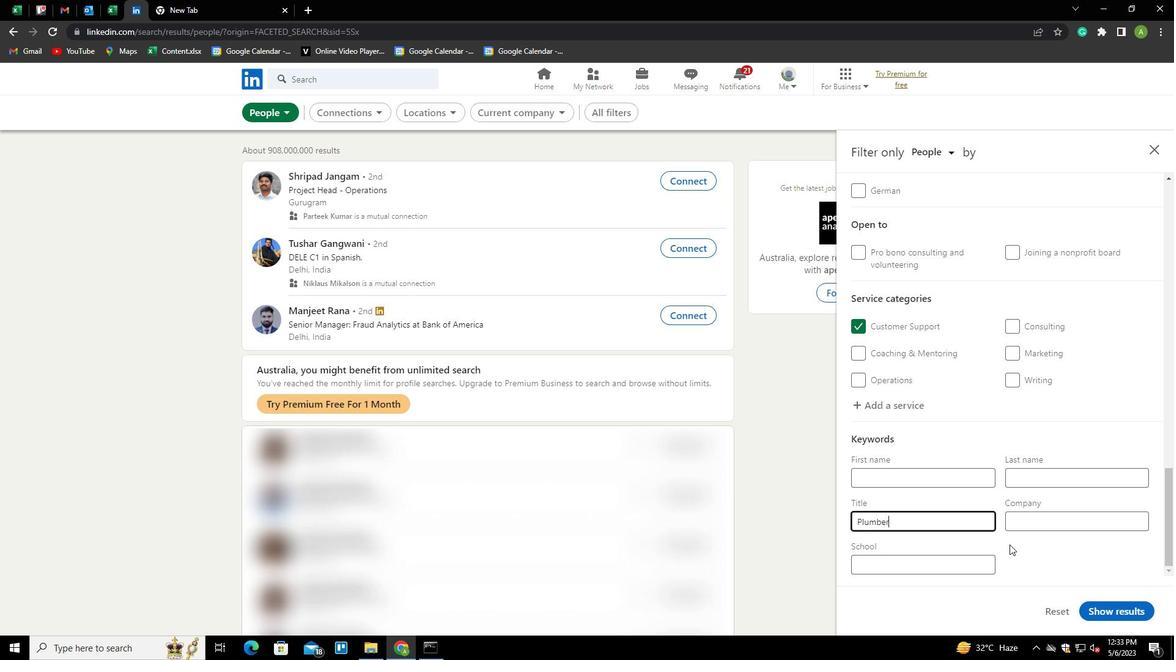 
Action: Mouse pressed left at (1072, 563)
Screenshot: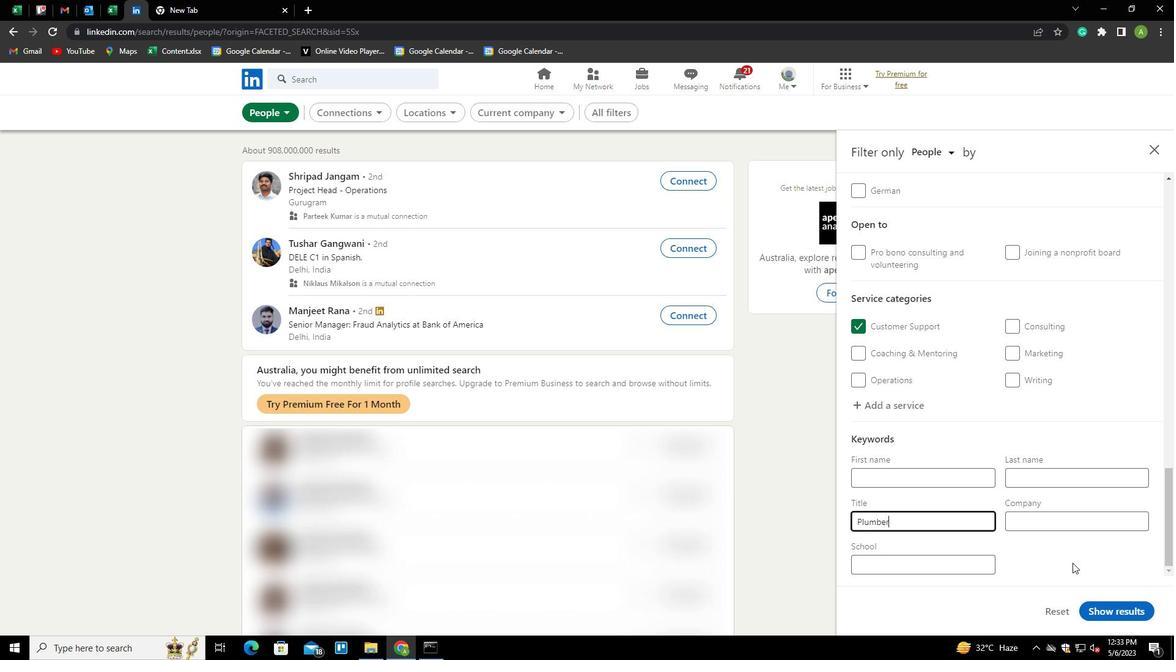 
Action: Mouse moved to (1116, 607)
Screenshot: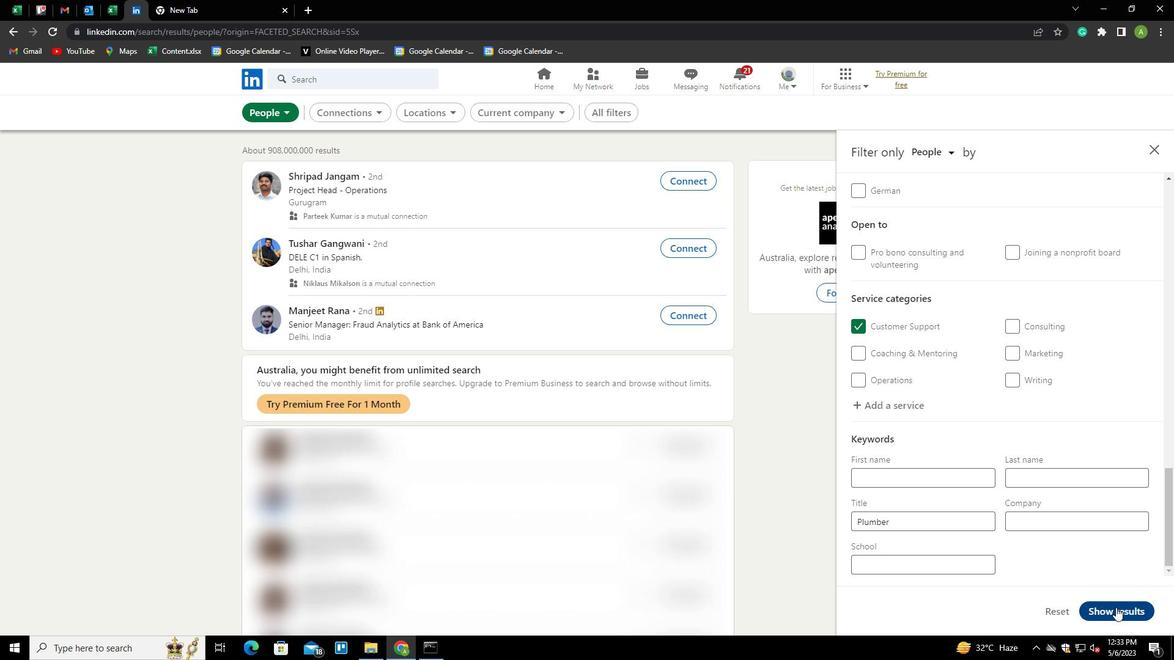 
Action: Mouse pressed left at (1116, 607)
Screenshot: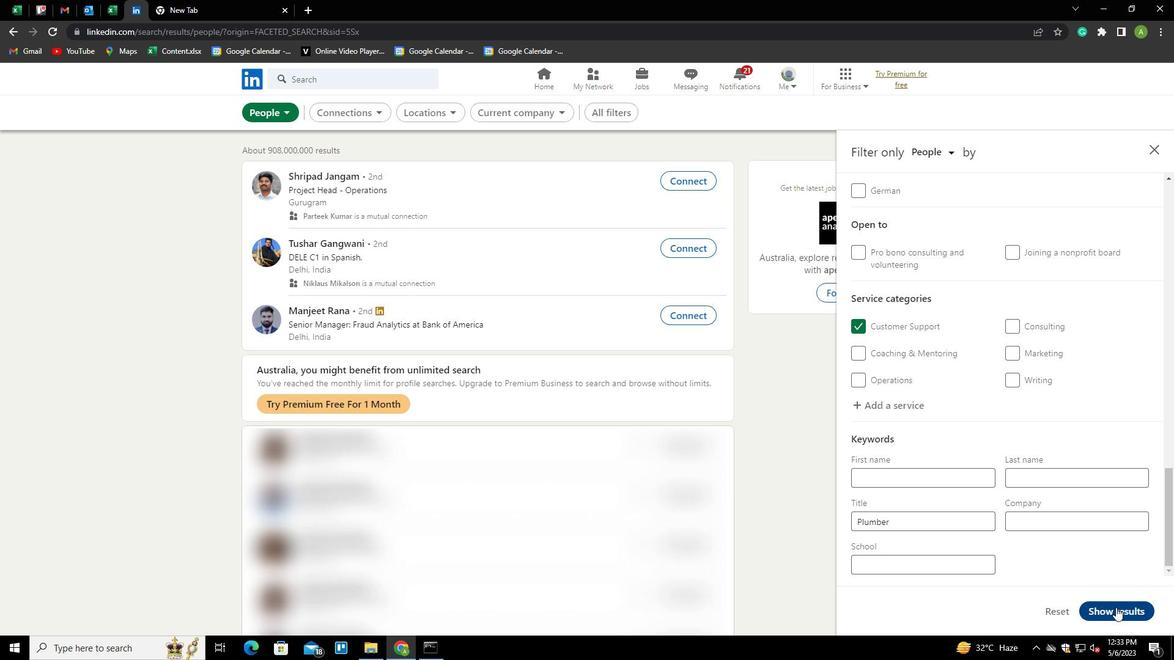 
Action: Mouse moved to (1123, 601)
Screenshot: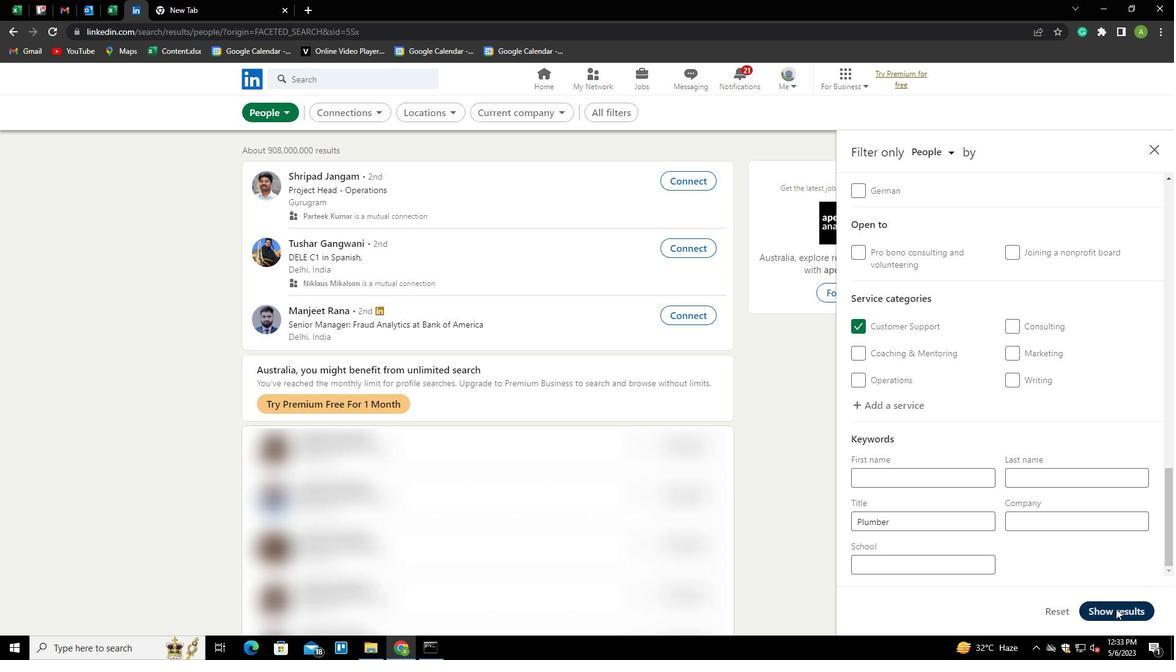
